 Task: Plan a time for the professional association meeting.
Action: Mouse moved to (63, 123)
Screenshot: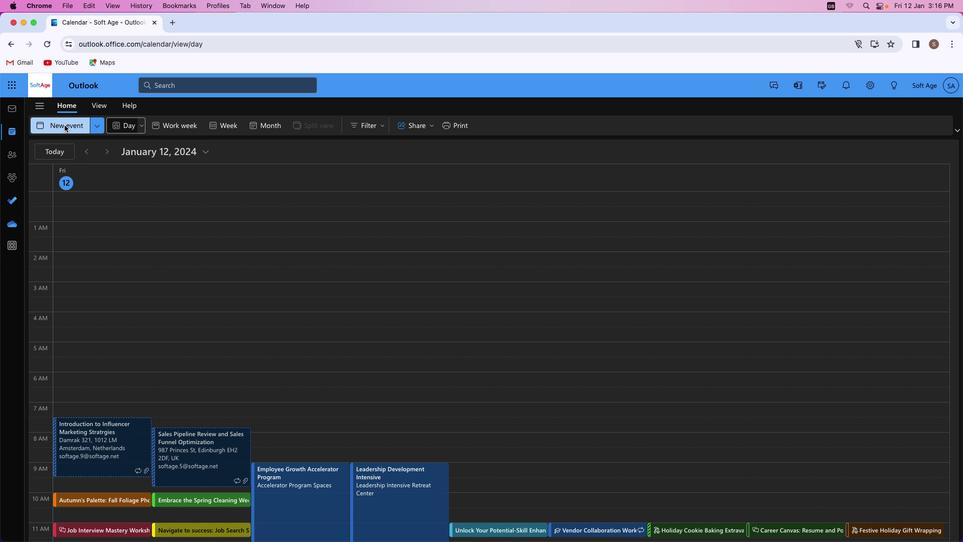 
Action: Mouse pressed left at (63, 123)
Screenshot: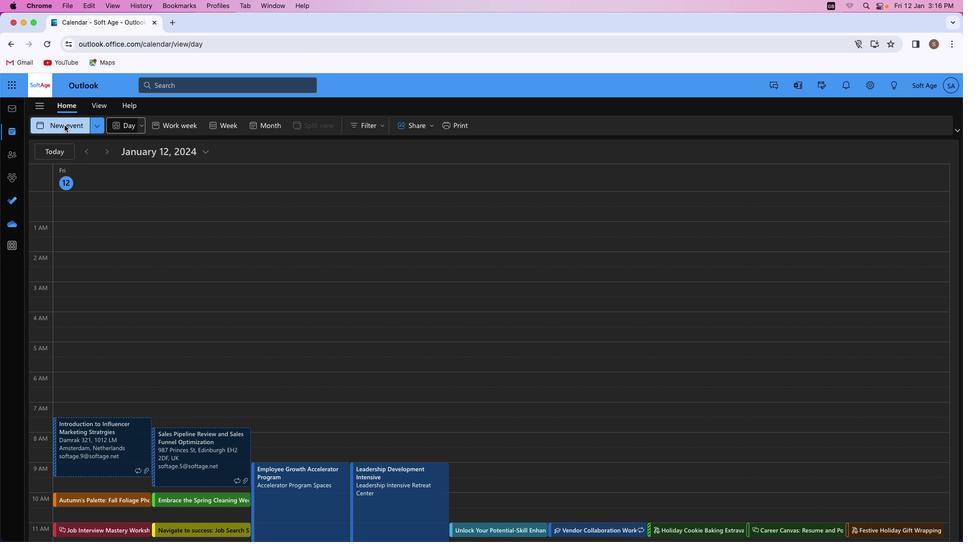 
Action: Mouse moved to (250, 180)
Screenshot: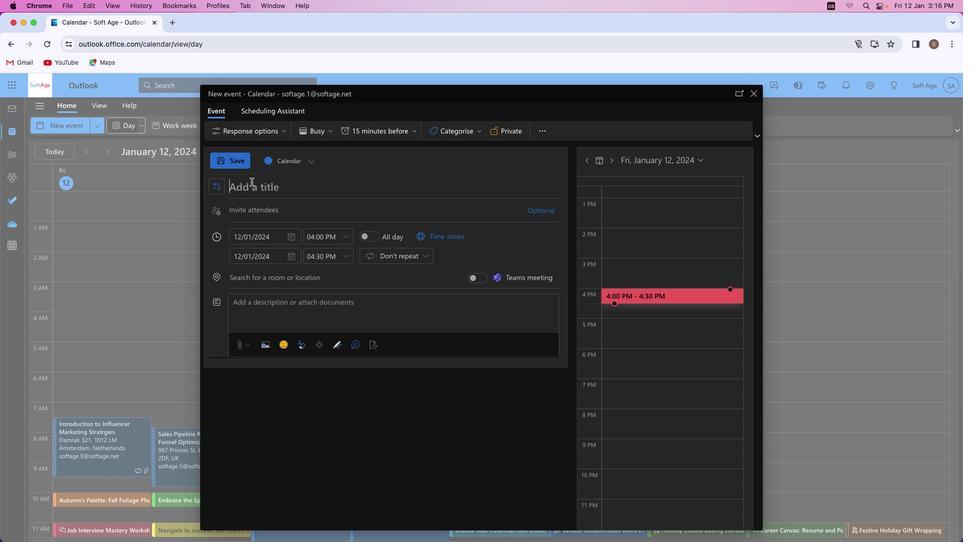 
Action: Mouse pressed left at (250, 180)
Screenshot: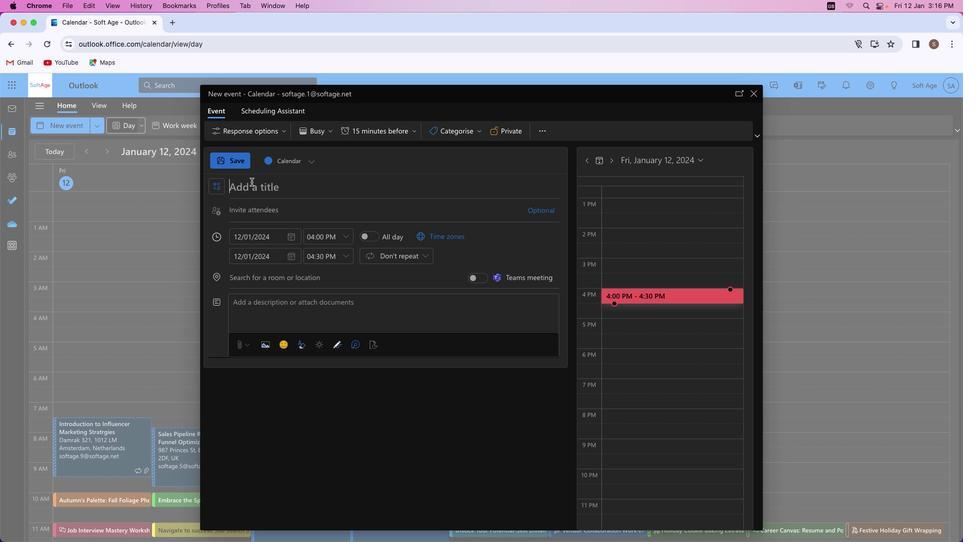 
Action: Key pressed Key.shift'P''r''o''f''e''s''s''i''o''n''a''l'Key.spaceKey.shift'N''e''x''u''s'Key.shift_r':'Key.spaceKey.shift_r'I''n''i''t''e'Key.space'a''n''d'Key.spaceKey.shift_r'I''g''n''i''t''e'Key.space'a''t'Key.space't''h''e'Key.spaceKey.shift'A''s''s''o''c''i''a''t''i''o''n'Key.spaceKey.shift'S''u''m''m''u'Key.backspace'i''t'
Screenshot: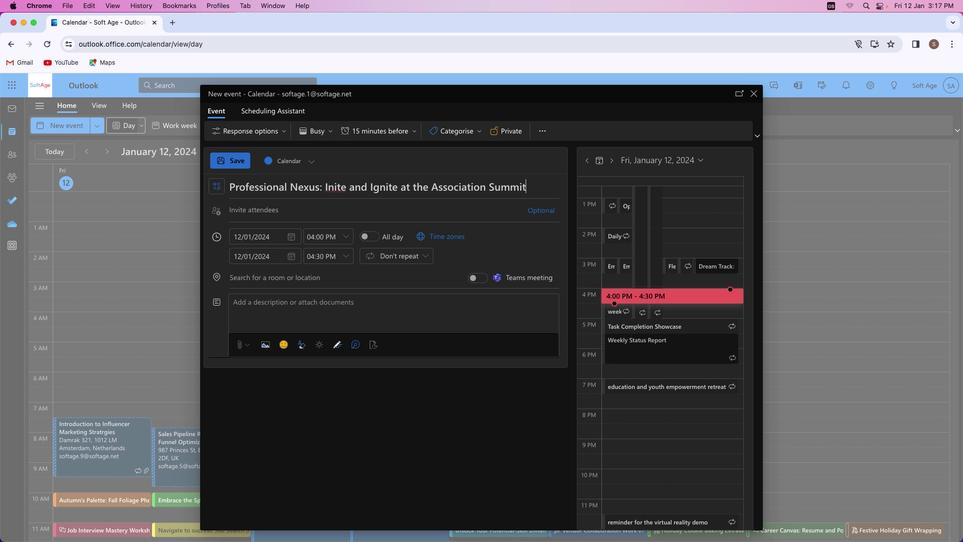 
Action: Mouse moved to (327, 184)
Screenshot: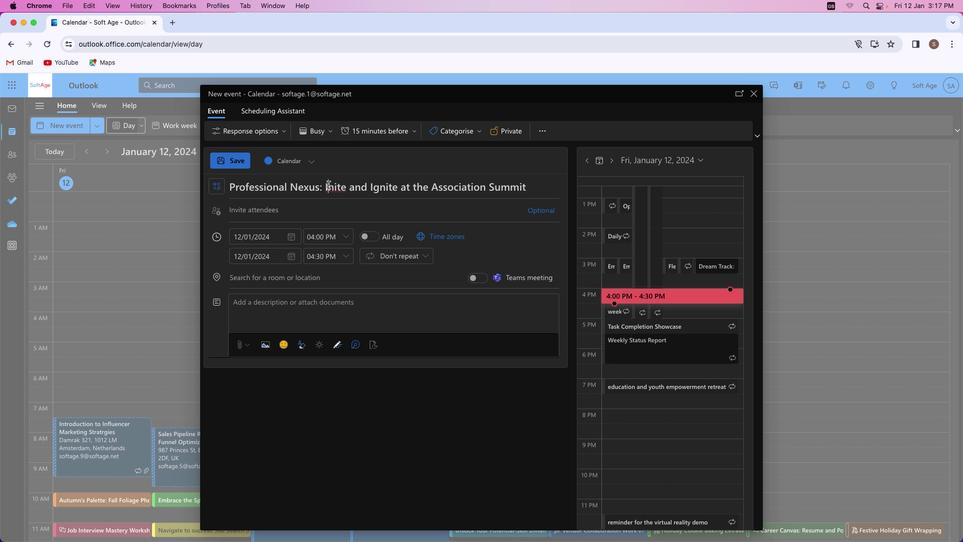 
Action: Mouse pressed left at (327, 184)
Screenshot: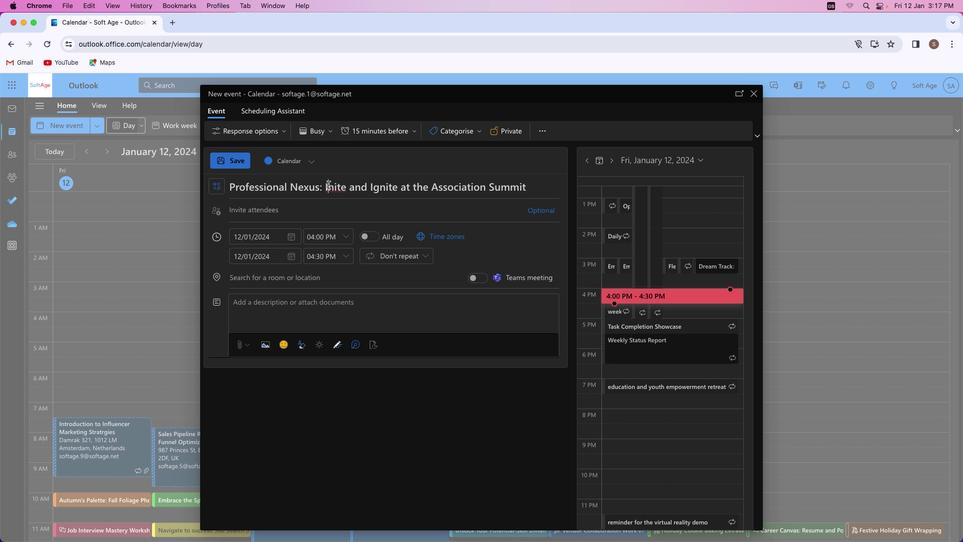 
Action: Mouse moved to (328, 183)
Screenshot: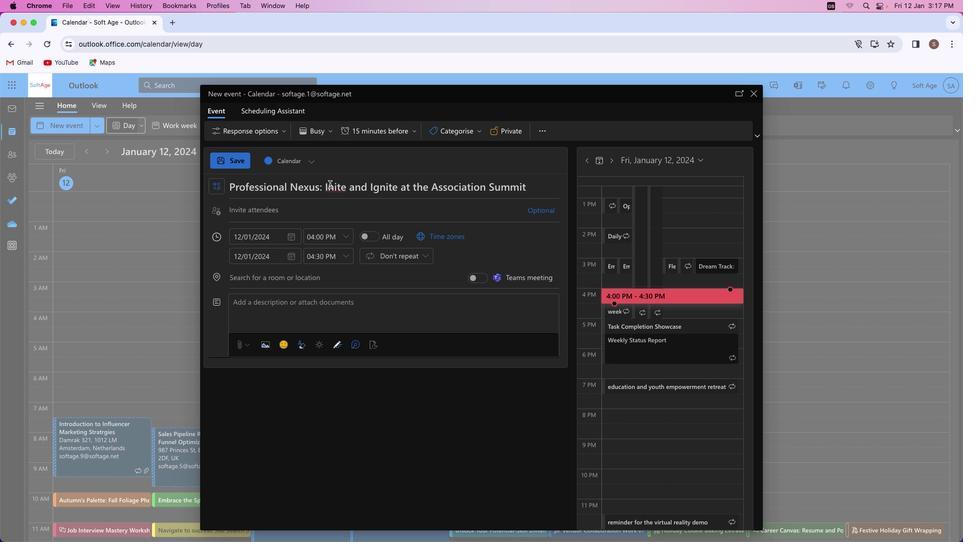 
Action: Key pressed 'g'
Screenshot: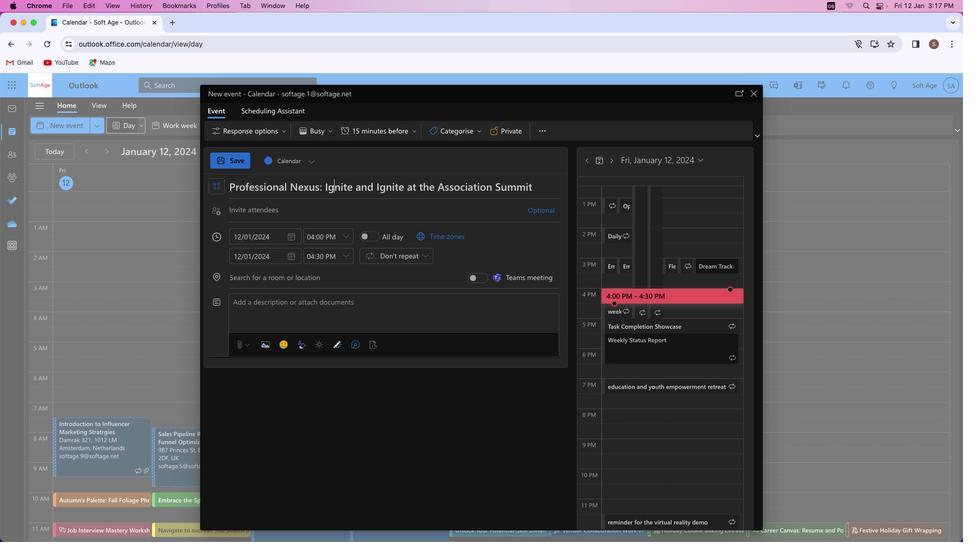 
Action: Mouse moved to (265, 212)
Screenshot: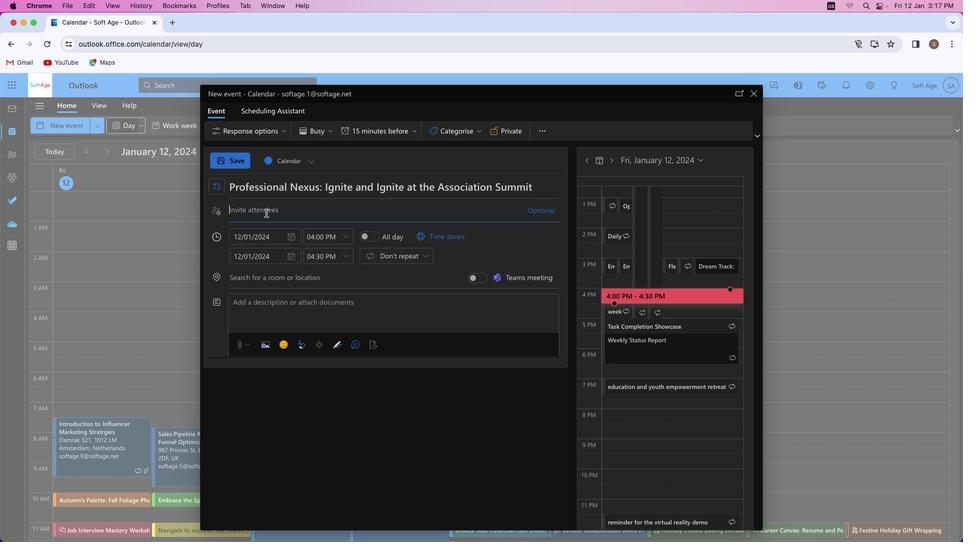 
Action: Mouse pressed left at (265, 212)
Screenshot: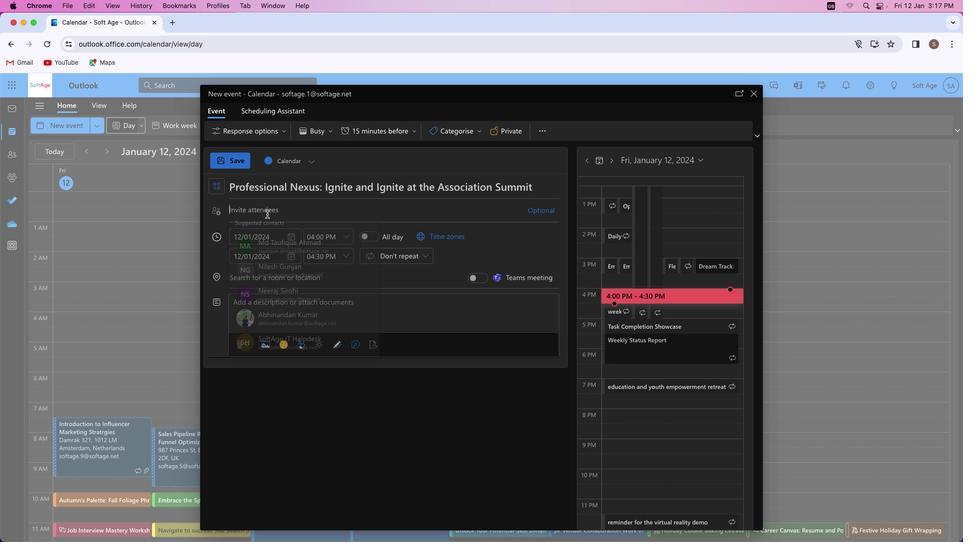 
Action: Mouse moved to (266, 212)
Screenshot: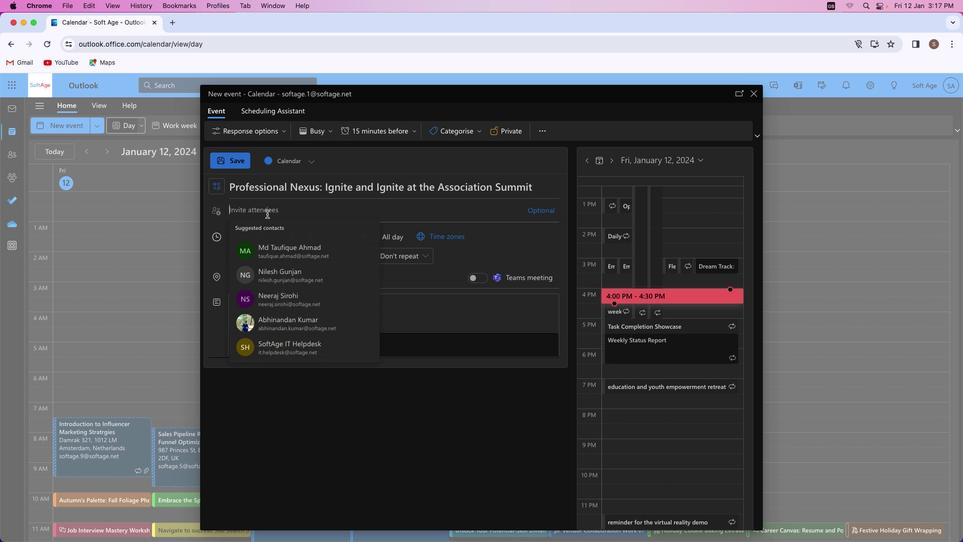
Action: Key pressed Key.shift'A''k''a''s''h''r''a''j''p''u''t'Key.shift'@''o''u''t''l''o''o''k''.''c''o''m'
Screenshot: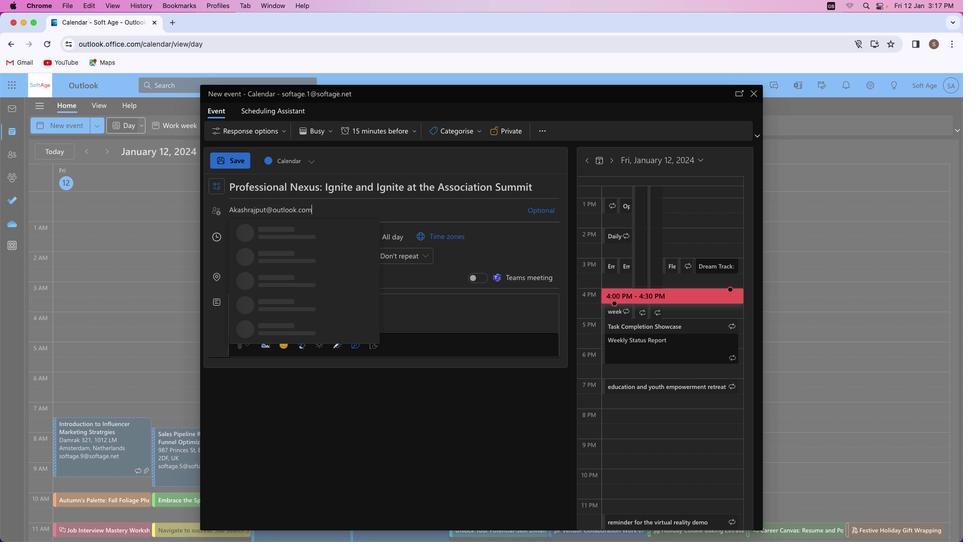 
Action: Mouse moved to (310, 228)
Screenshot: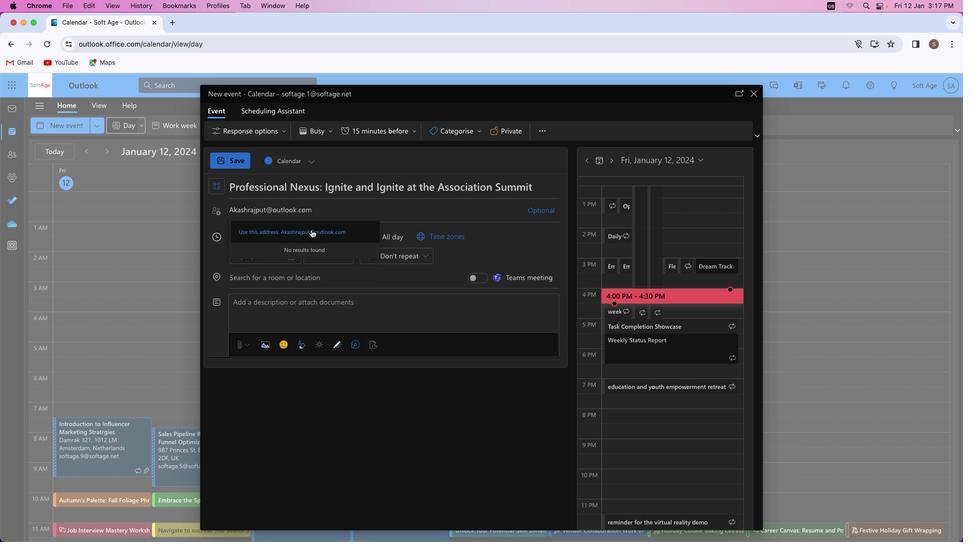 
Action: Mouse pressed left at (310, 228)
Screenshot: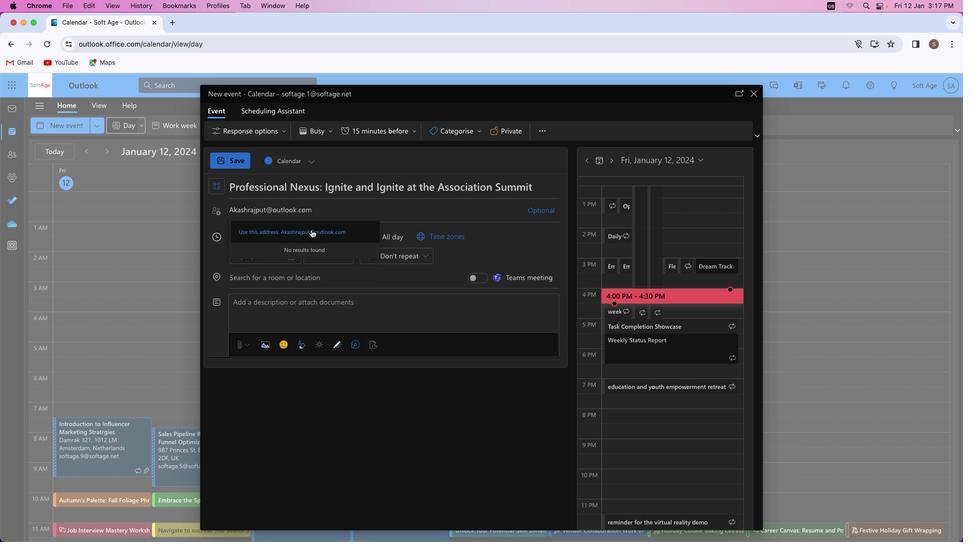 
Action: Mouse moved to (336, 223)
Screenshot: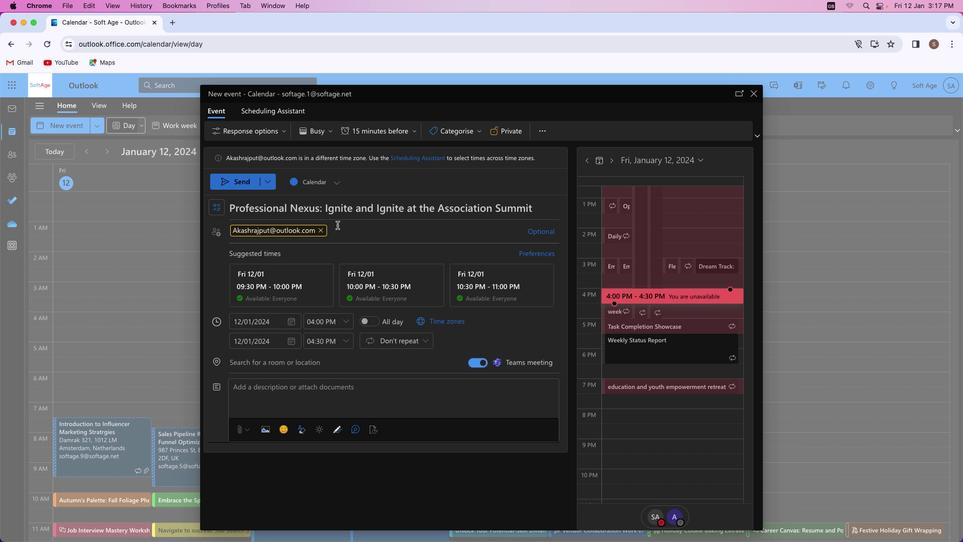 
Action: Key pressed 's''h''i''v''a''m''y''a''d''a''v''4''1'Key.shift'@''o''u''t''l''o''o''k''.''c''o''m'
Screenshot: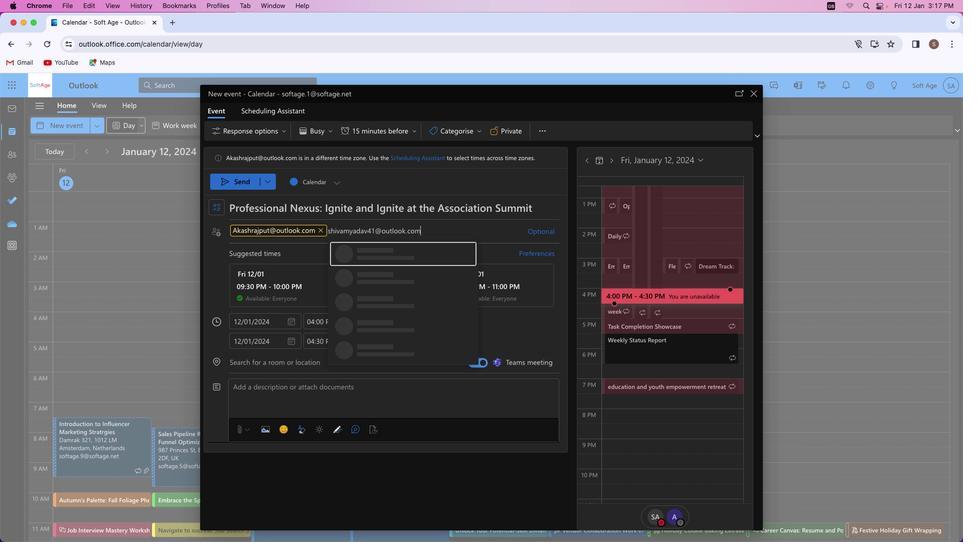 
Action: Mouse moved to (409, 248)
Screenshot: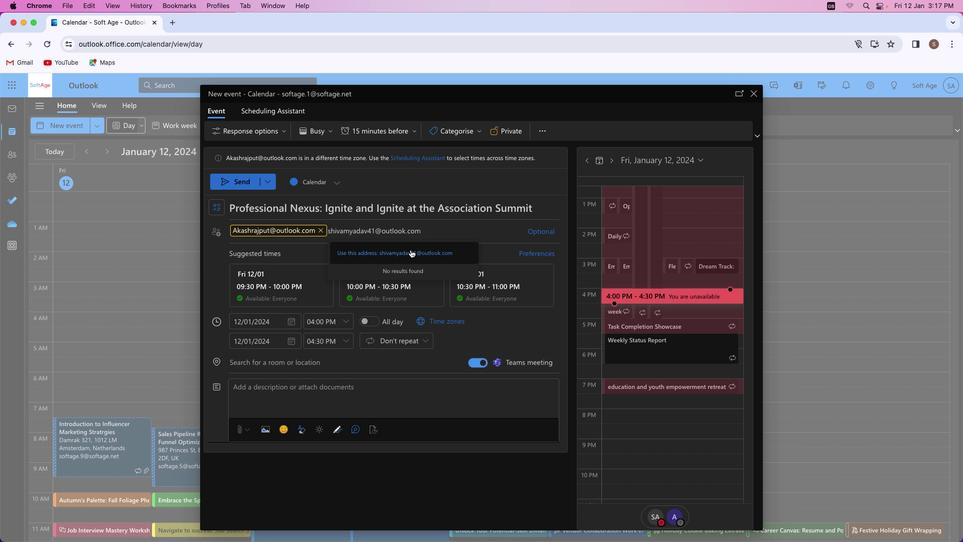 
Action: Mouse pressed left at (409, 248)
Screenshot: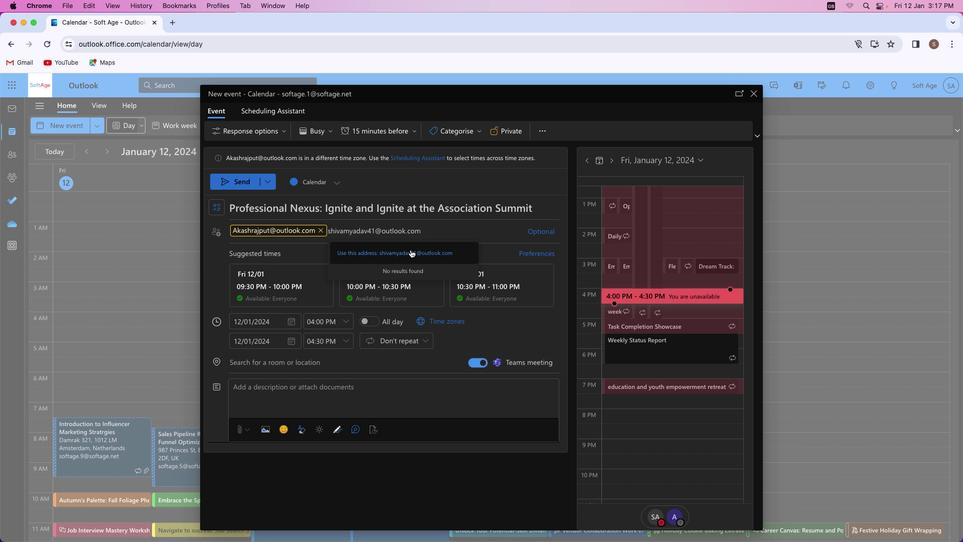 
Action: Mouse moved to (532, 232)
Screenshot: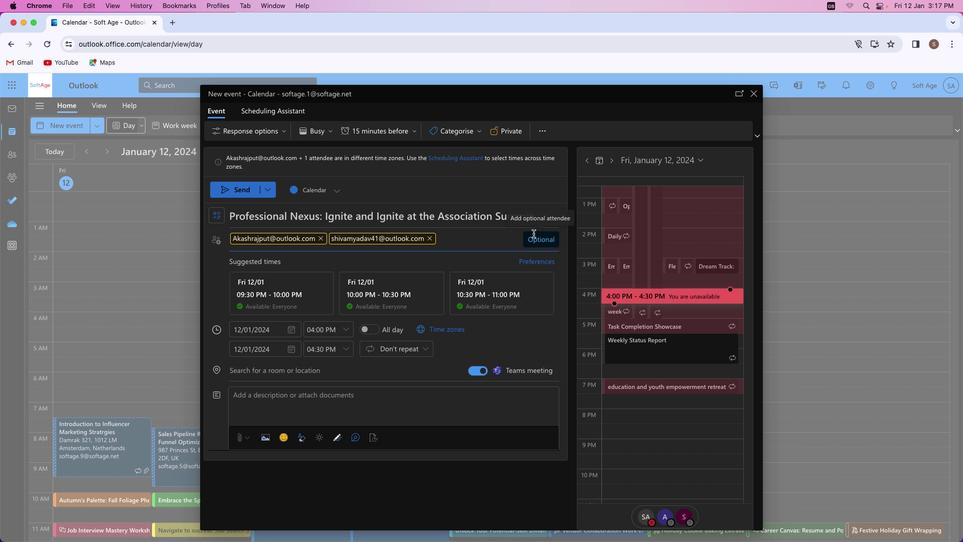 
Action: Mouse pressed left at (532, 232)
Screenshot: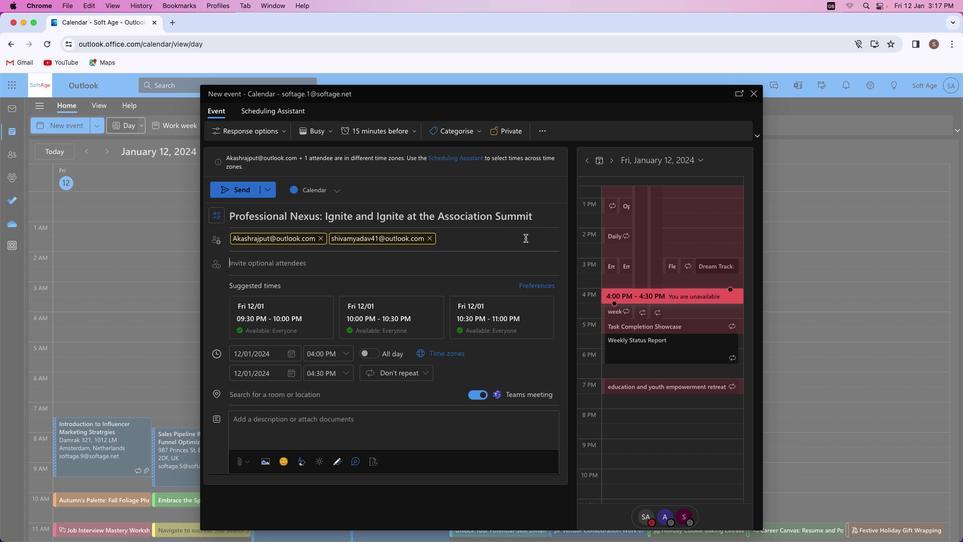 
Action: Mouse moved to (294, 262)
Screenshot: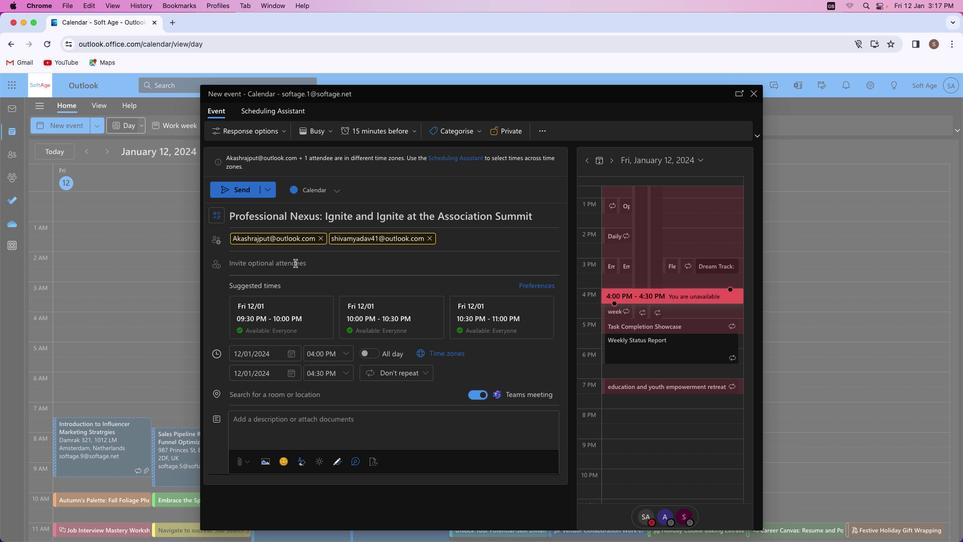 
Action: Key pressed Key.shift_r'M''u''n''e''e''s''h''k''u''m''a''r''9''7''3''2'
Screenshot: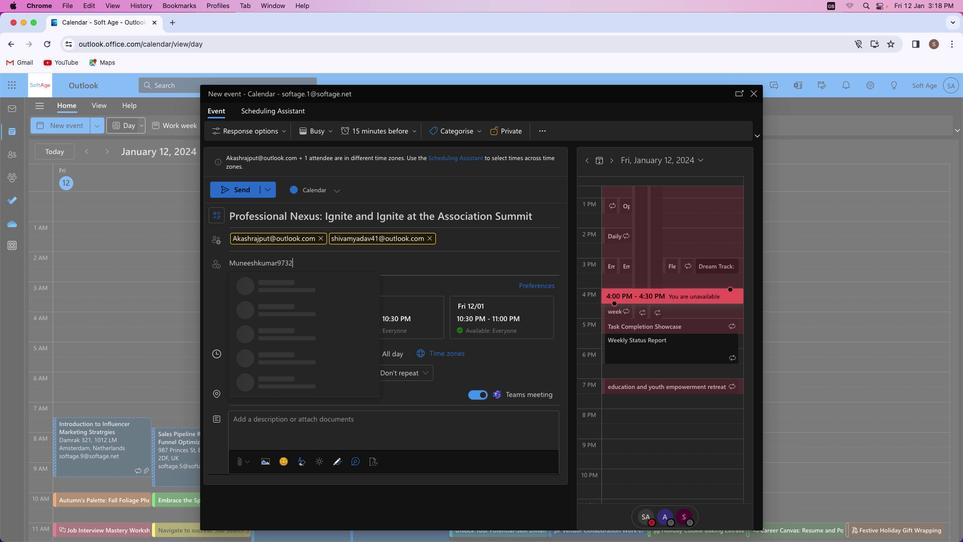 
Action: Mouse moved to (305, 254)
Screenshot: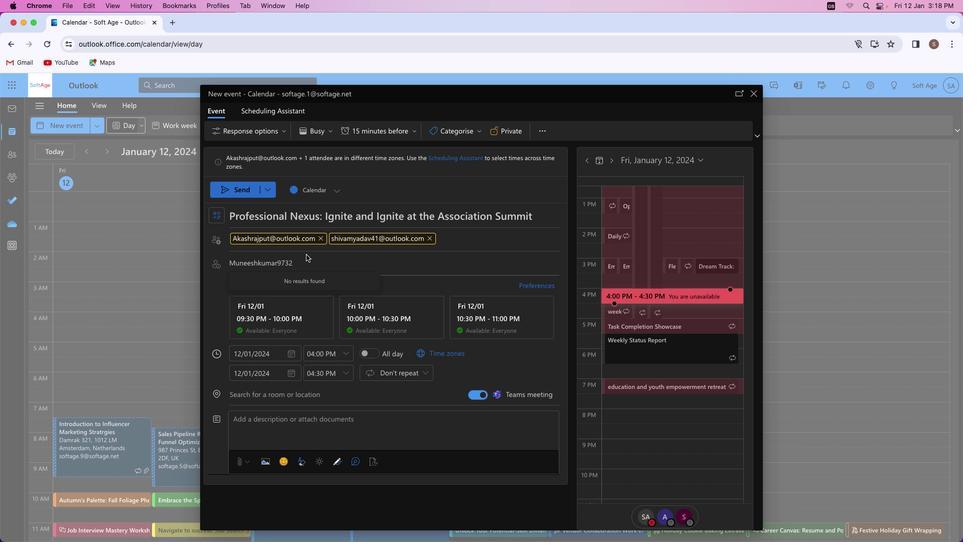 
Action: Key pressed Key.shift'@''o''u''t''l''o''o''k''.''c''o''m'
Screenshot: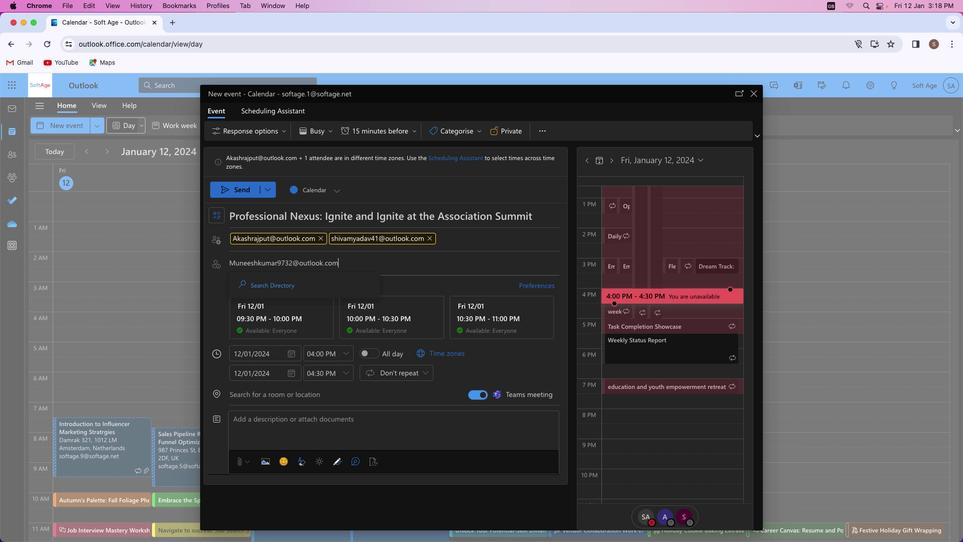 
Action: Mouse moved to (343, 279)
Screenshot: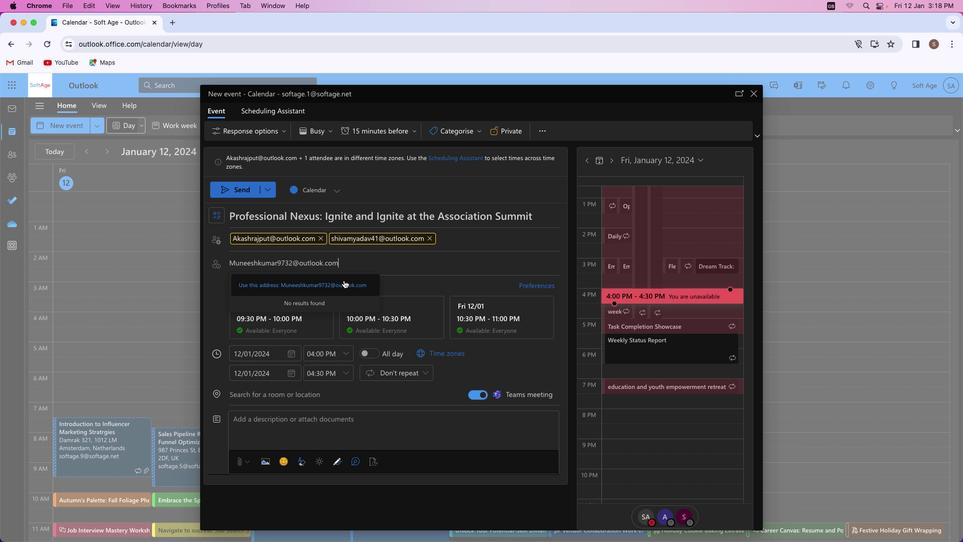 
Action: Mouse pressed left at (343, 279)
Screenshot: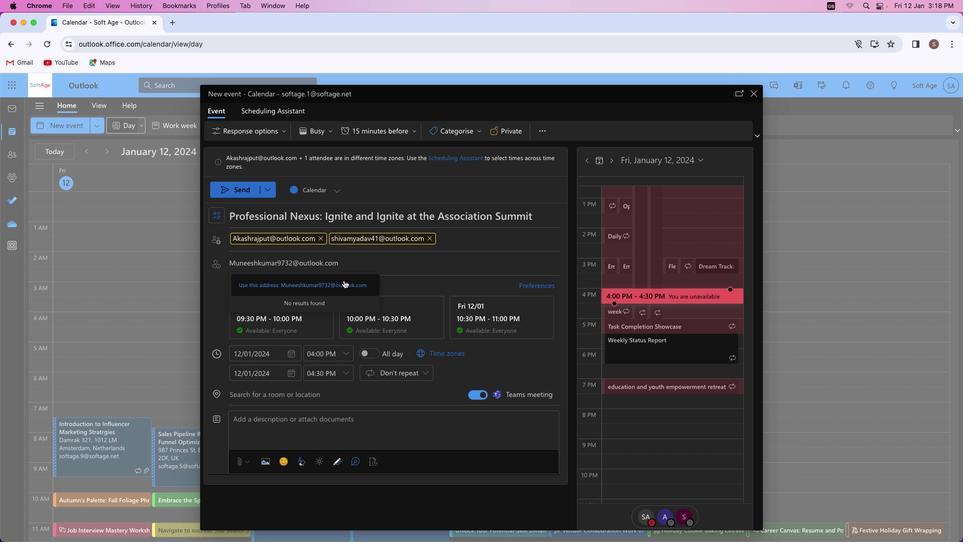 
Action: Mouse moved to (293, 394)
Screenshot: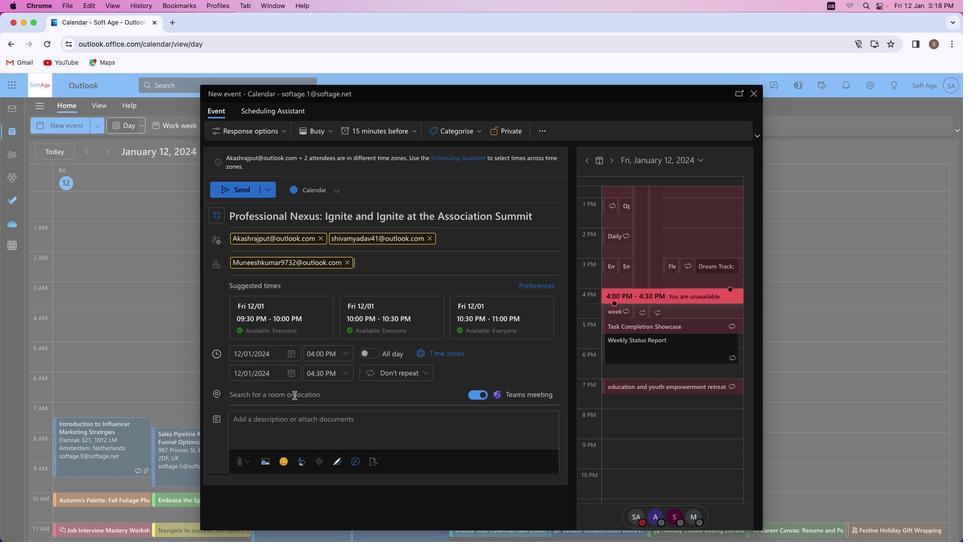 
Action: Mouse pressed left at (293, 394)
Screenshot: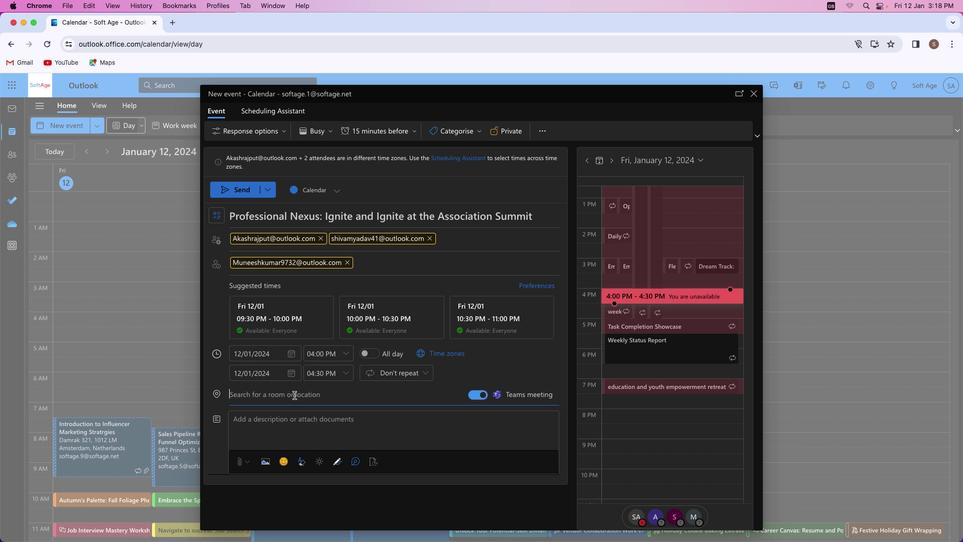 
Action: Mouse moved to (291, 394)
Screenshot: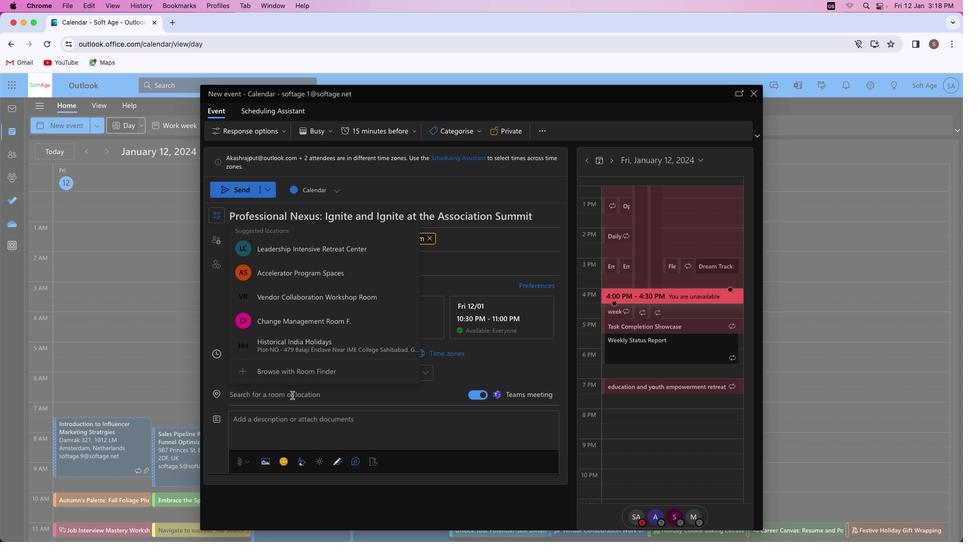 
Action: Key pressed Key.shift'S''o''f''t''a''g''e'Key.spaceKey.shift_r'I''n''f''o''r''m''a''t''i''o''n'Key.spaceKey.shift'T''e''c''h''n''o''l''o''g''y'Key.spaceKey.shift_r'L''i''m''i''t''e''d'
Screenshot: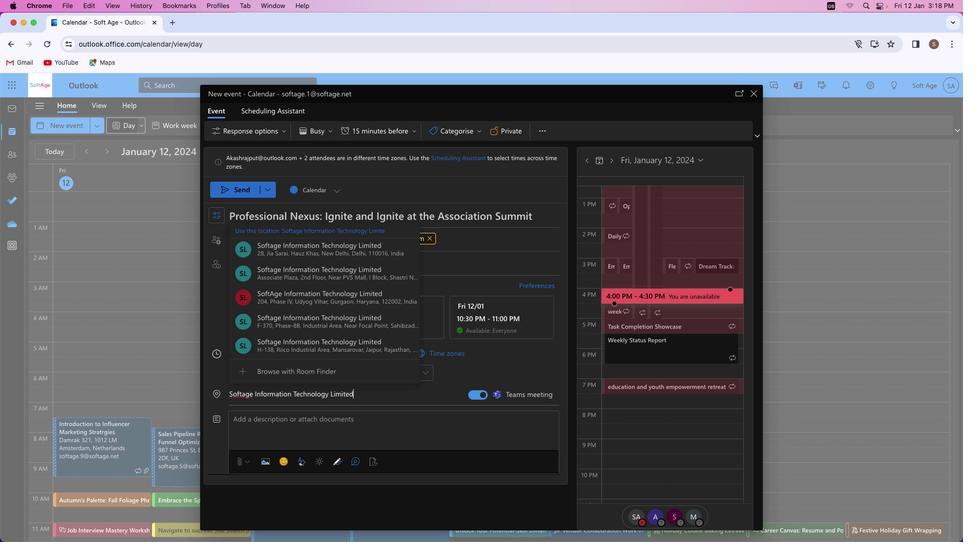 
Action: Mouse moved to (324, 295)
Screenshot: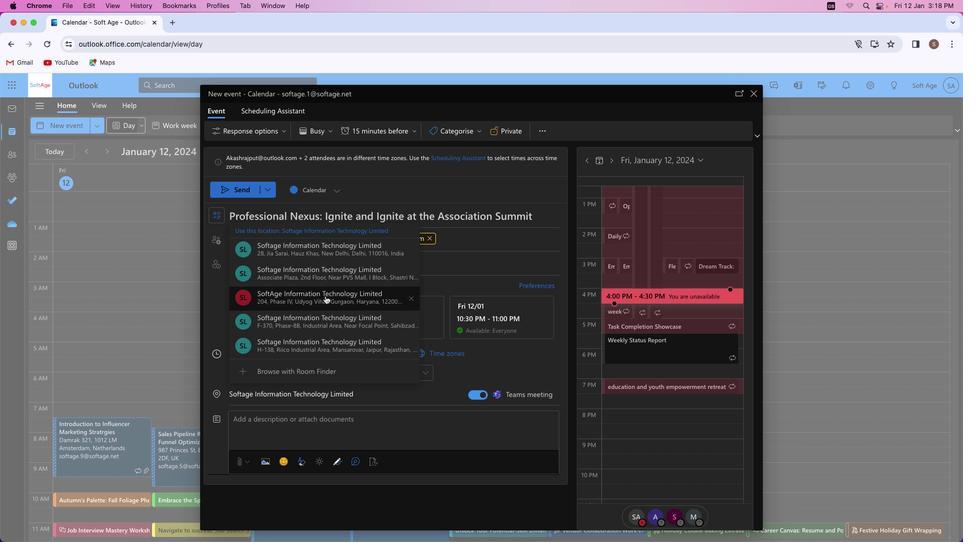 
Action: Mouse pressed left at (324, 295)
Screenshot: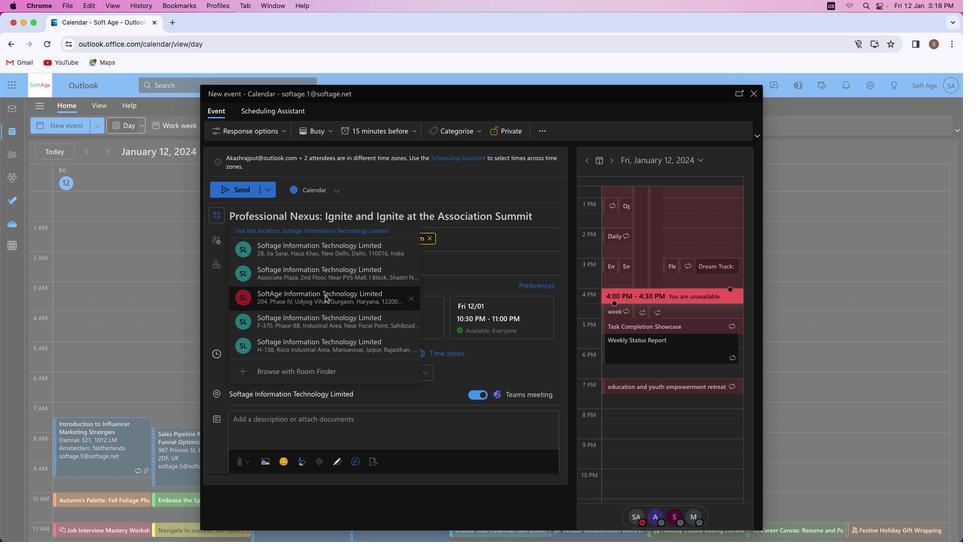 
Action: Mouse moved to (310, 438)
Screenshot: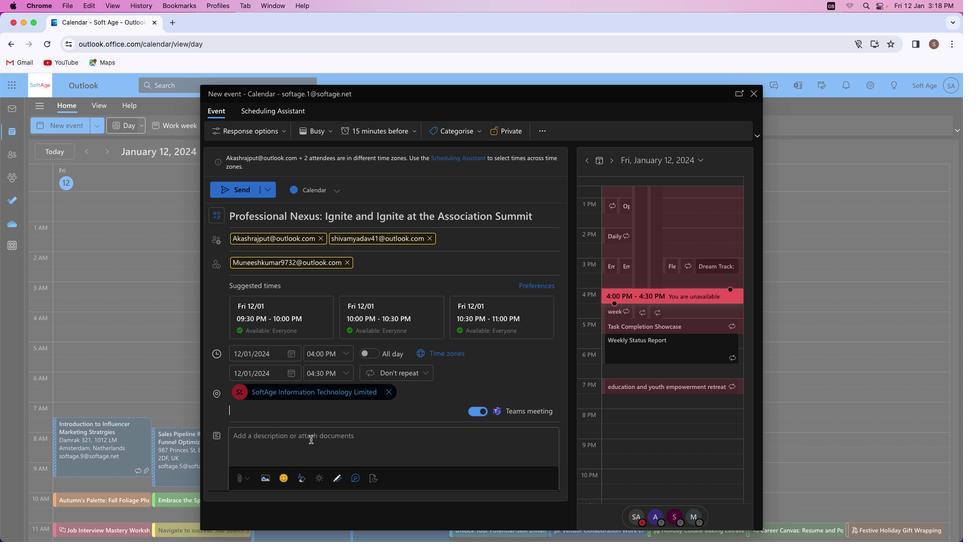 
Action: Mouse pressed left at (310, 438)
Screenshot: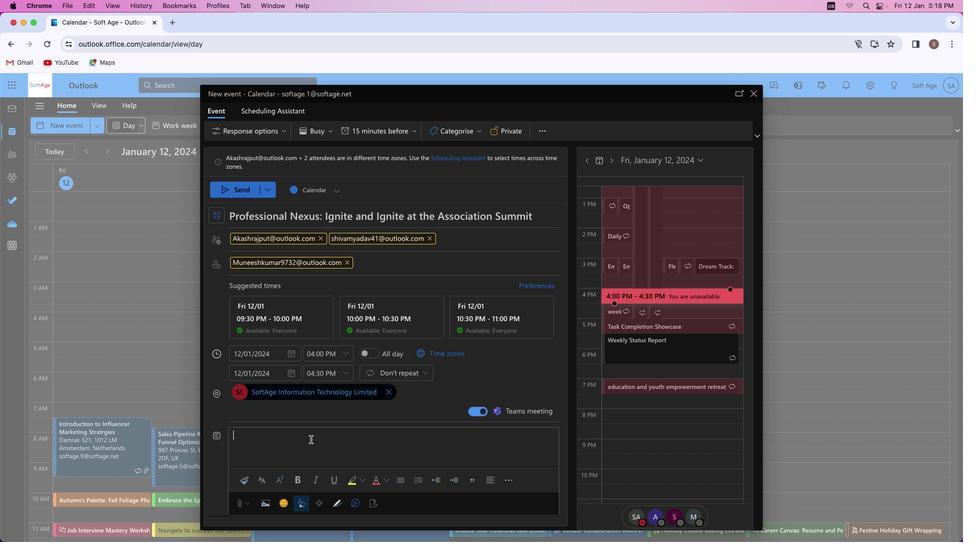 
Action: Mouse moved to (309, 438)
Screenshot: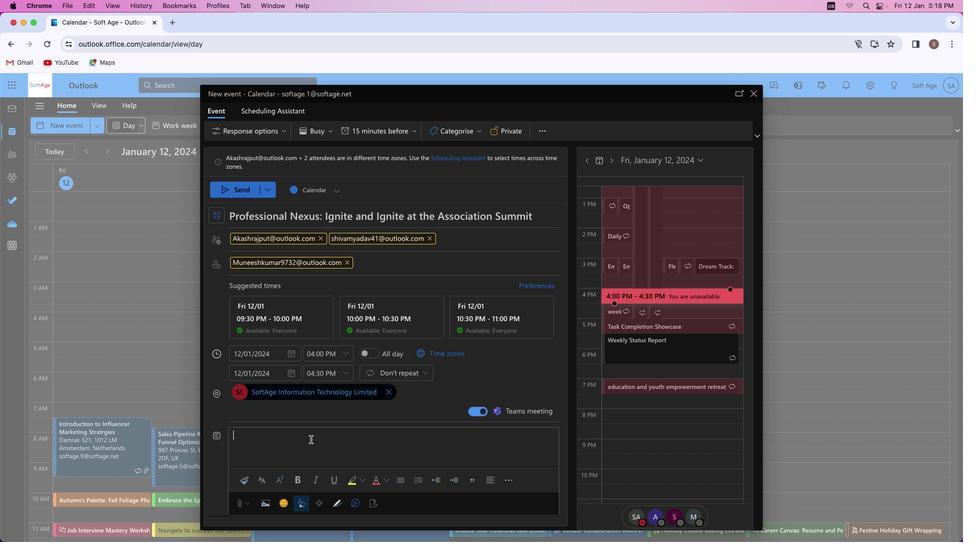
Action: Key pressed Key.shift_r'J''o''i''n'Key.space'o''u''r'Key.space'p''r''o''f''e''s''s''i''o''n''a''l'Key.space'n''e''x''u''s'Key.space'a''s''s''o''c''i''a''t''i''o''n'Key.space'm''e''e''t''i''n''g'Key.space'f''o''r'Key.space'c''o''l''l''a''b''o''r''a''t''i''v''e'Key.space'n''e''t''w''o''r''k''i''n''g'','Key.space'i''n''d''u''s''t''r''y'Key.space'i''n''s''i''g''h''t''s'','Key.space'a''n''d'Key.space's''k''i''l''l'Key.space'e''n''r''i''c''h''m''e''n''t''.'Key.spaceKey.shift'E''l''e''v''a''t''e'Key.space'y''o''u''r'Key.space'c''a''r''e''e''r'Key.space't''h''r''o''u''g''h'Key.space'm''e''a''n''i''n''g''f''u''l'Key.space'c''o''n''n''e''c''t''i''o''n''s'Key.space'a''n''d'Key.space's''h''a''r''e''d'Key.space'e''x''p''e''r''t''i''s''e''.'
Screenshot: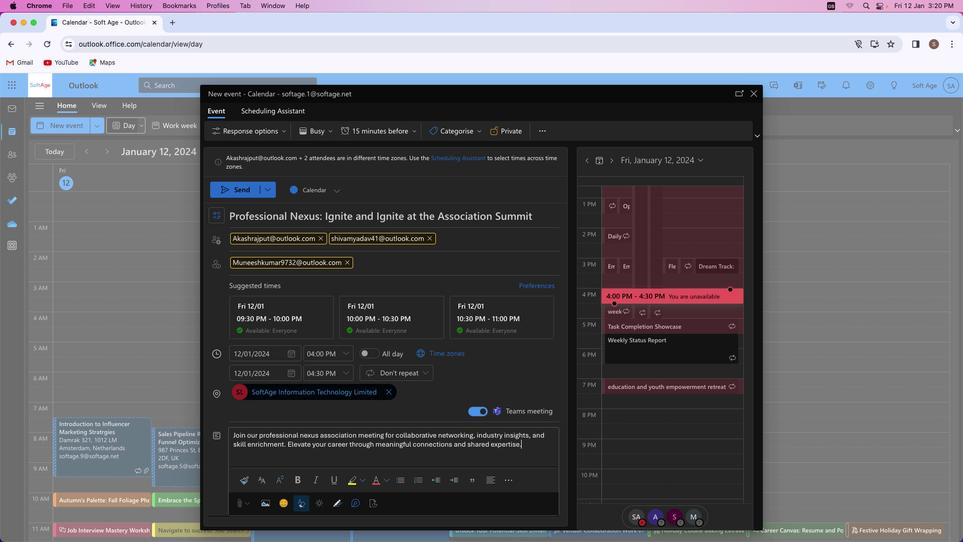 
Action: Mouse moved to (529, 449)
Screenshot: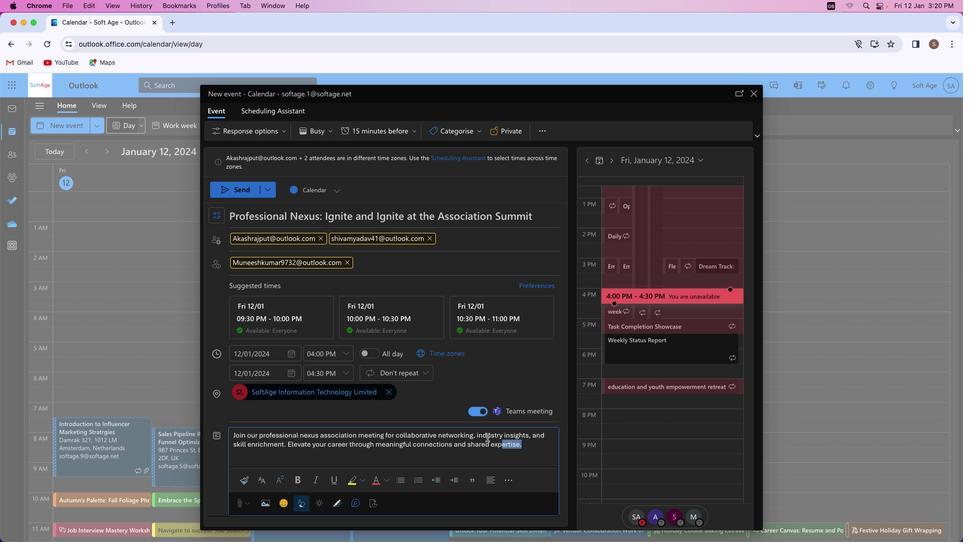 
Action: Mouse pressed left at (529, 449)
Screenshot: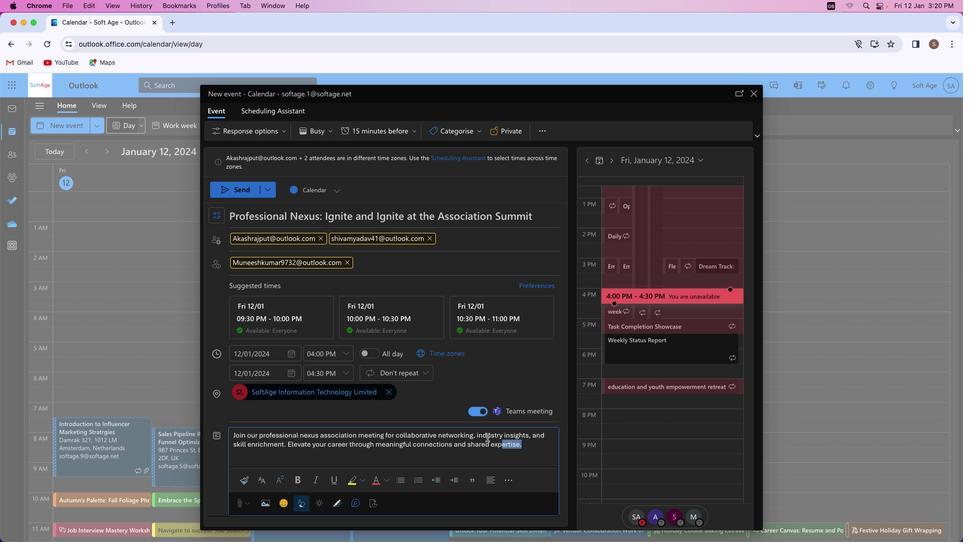 
Action: Mouse moved to (262, 480)
Screenshot: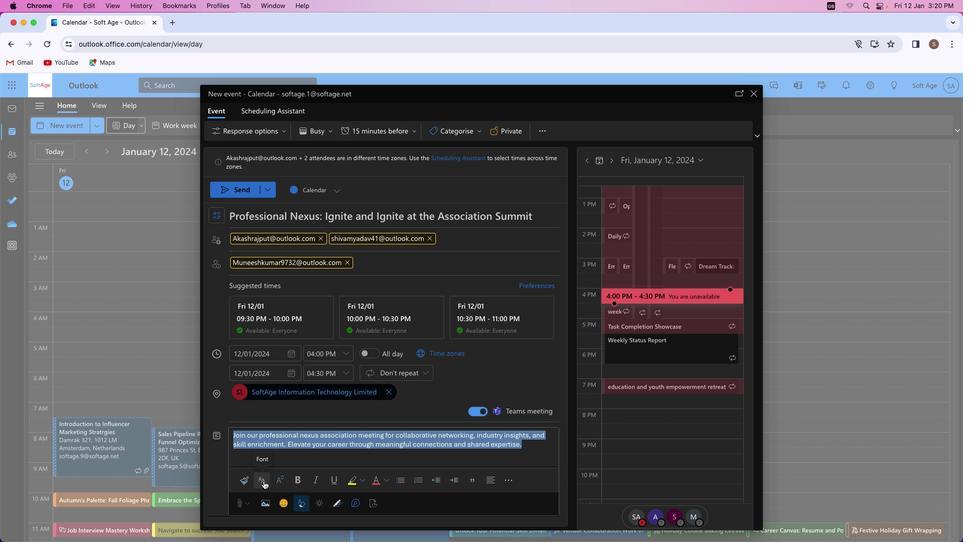 
Action: Mouse pressed left at (262, 480)
Screenshot: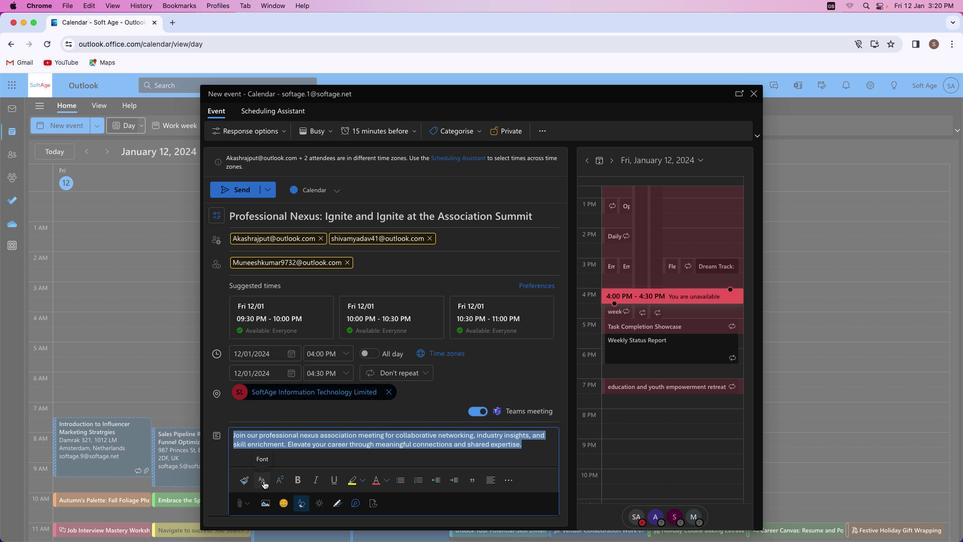 
Action: Mouse moved to (285, 422)
Screenshot: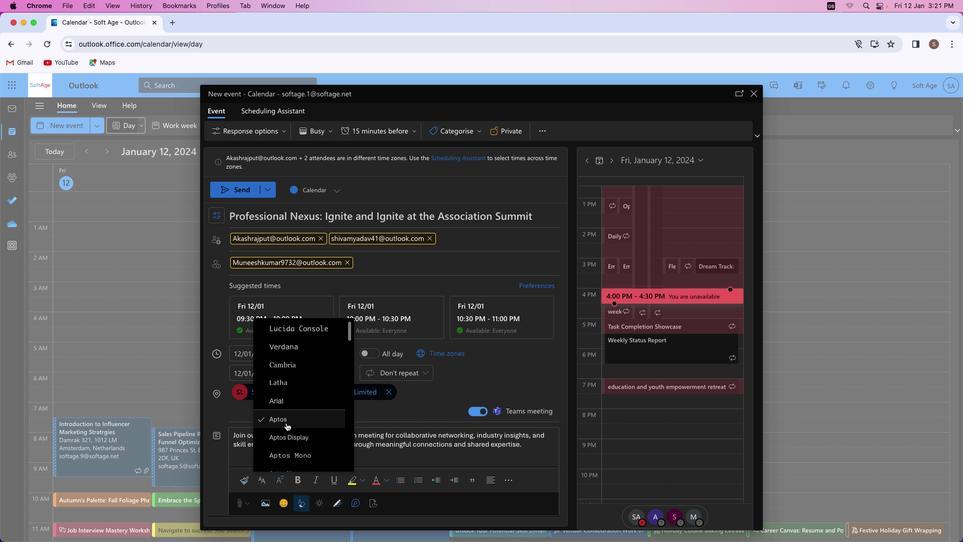 
Action: Mouse scrolled (285, 422) with delta (0, -1)
Screenshot: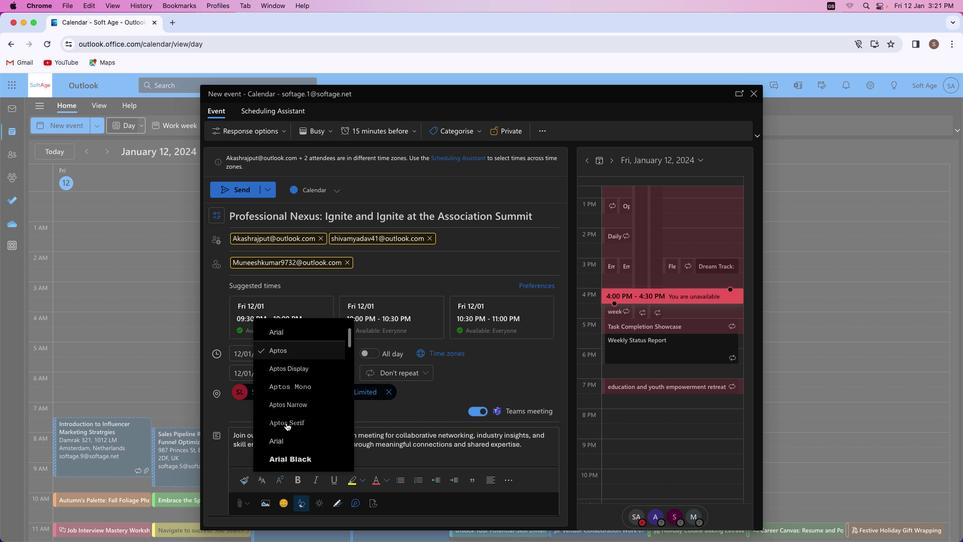 
Action: Mouse scrolled (285, 422) with delta (0, -1)
Screenshot: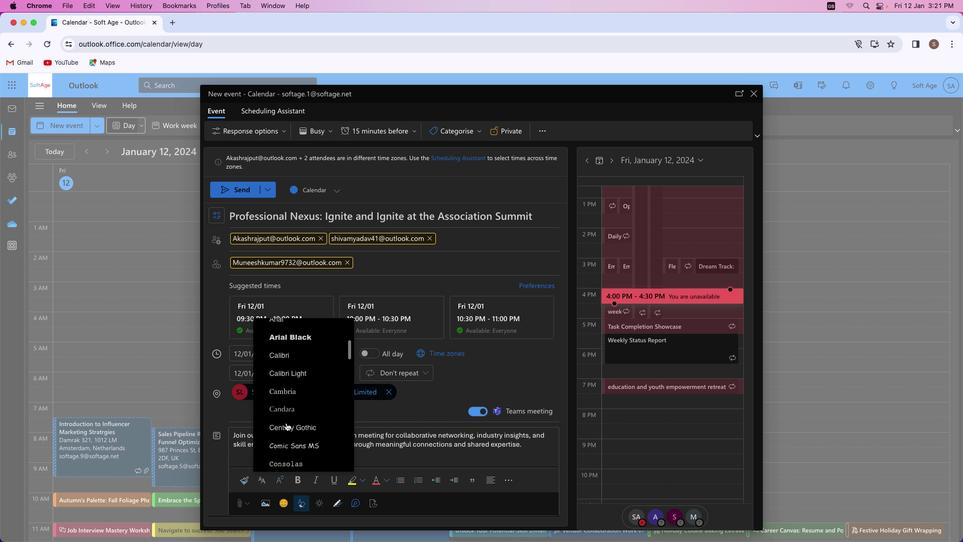 
Action: Mouse scrolled (285, 422) with delta (0, -2)
Screenshot: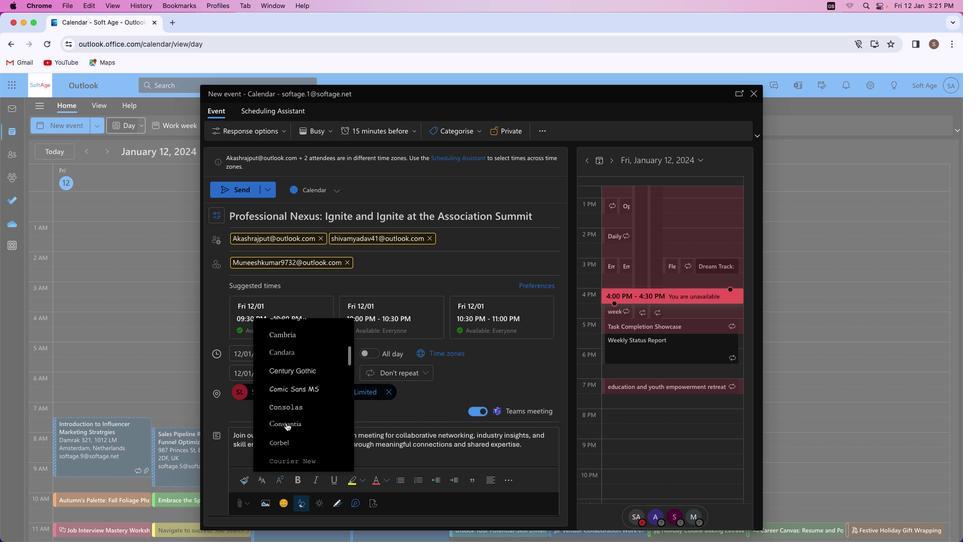 
Action: Mouse scrolled (285, 422) with delta (0, -2)
Screenshot: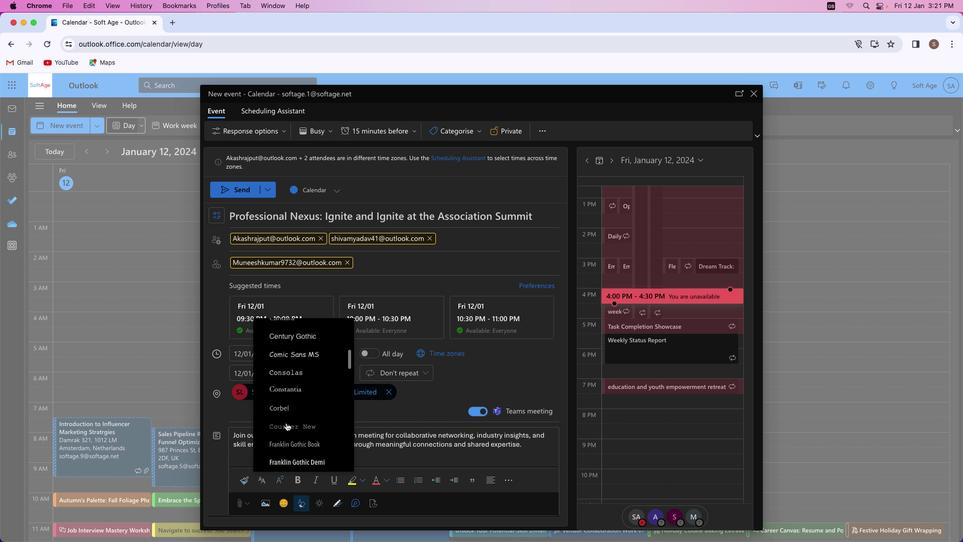 
Action: Mouse scrolled (285, 422) with delta (0, -3)
Screenshot: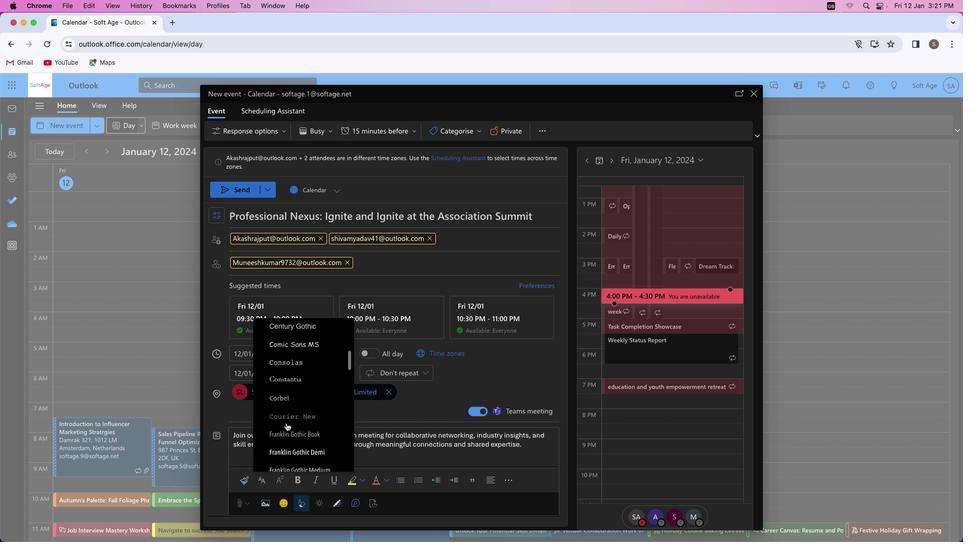 
Action: Mouse moved to (288, 364)
Screenshot: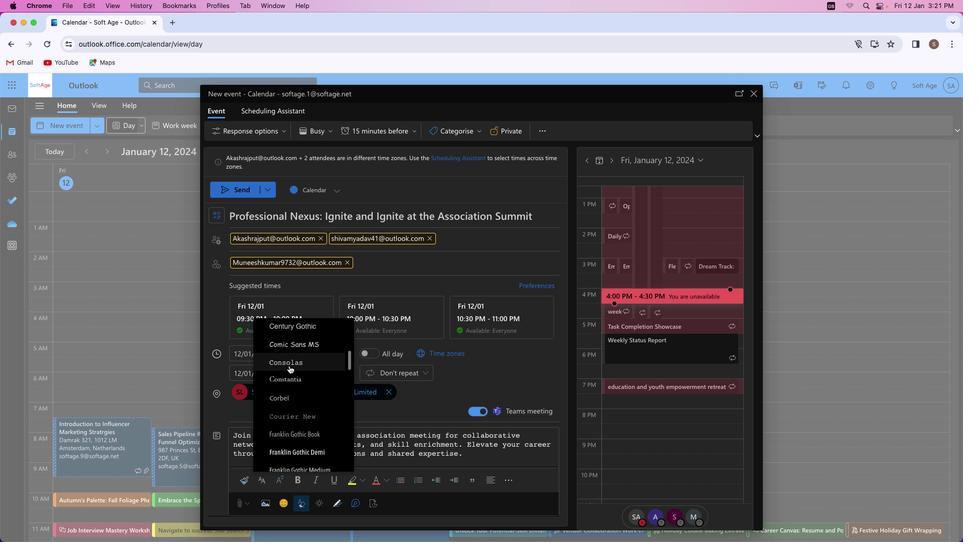 
Action: Mouse pressed left at (288, 364)
Screenshot: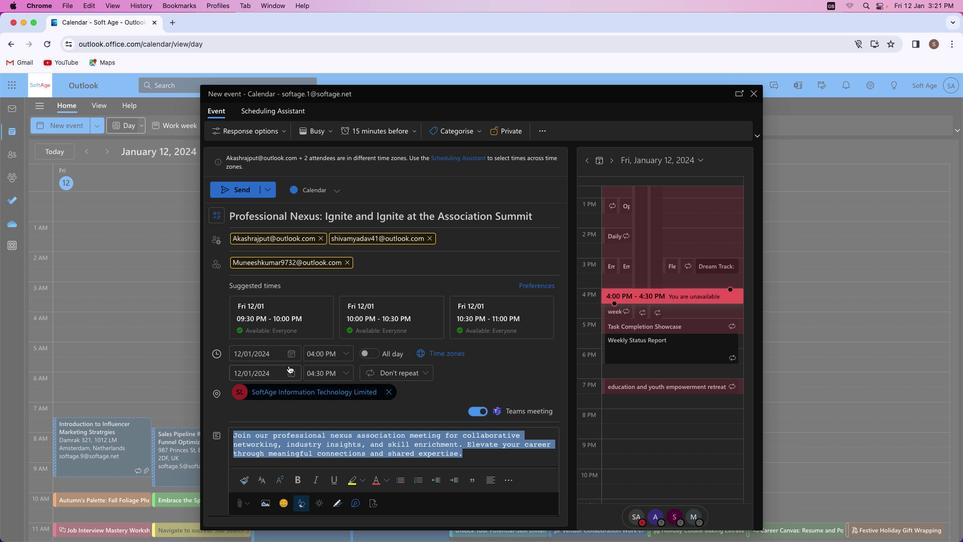 
Action: Mouse moved to (362, 478)
Screenshot: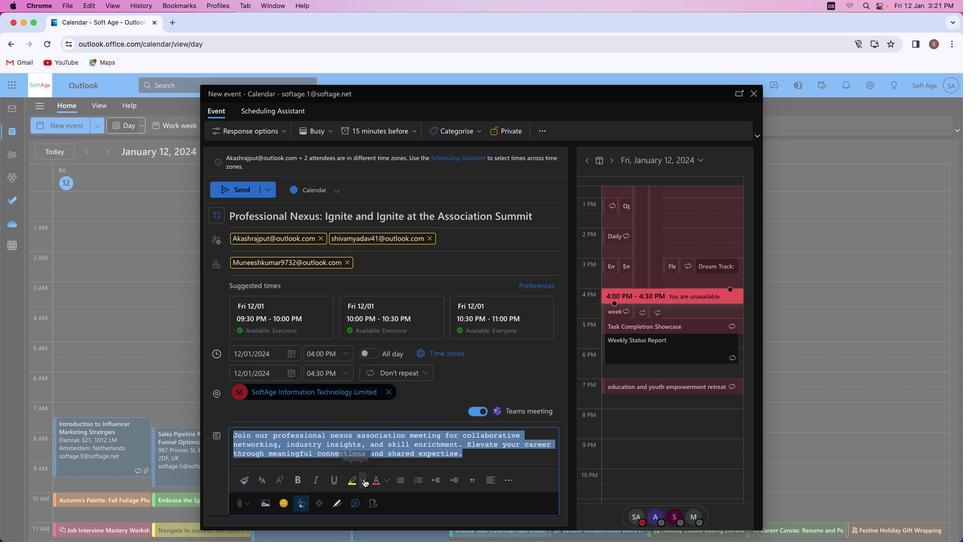 
Action: Mouse pressed left at (362, 478)
Screenshot: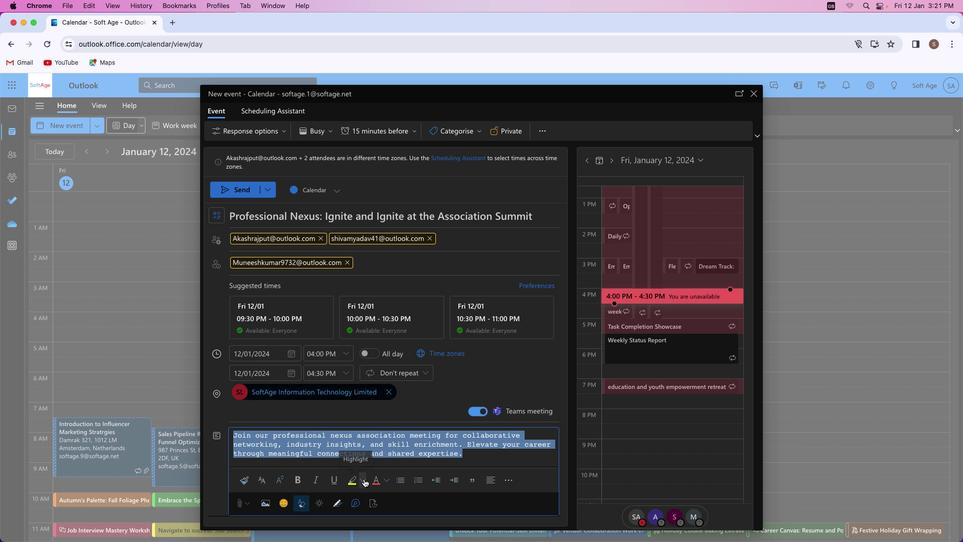 
Action: Mouse moved to (374, 442)
Screenshot: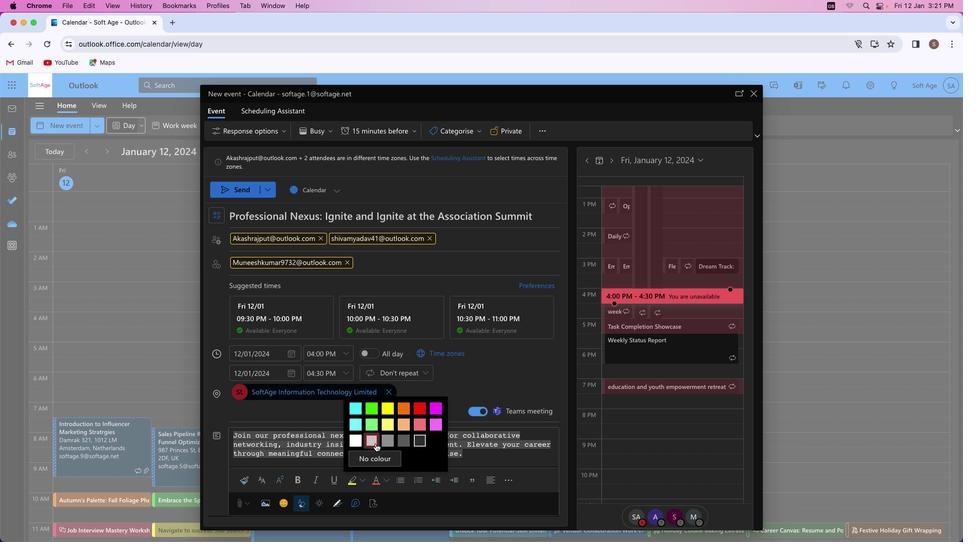
Action: Mouse pressed left at (374, 442)
Screenshot: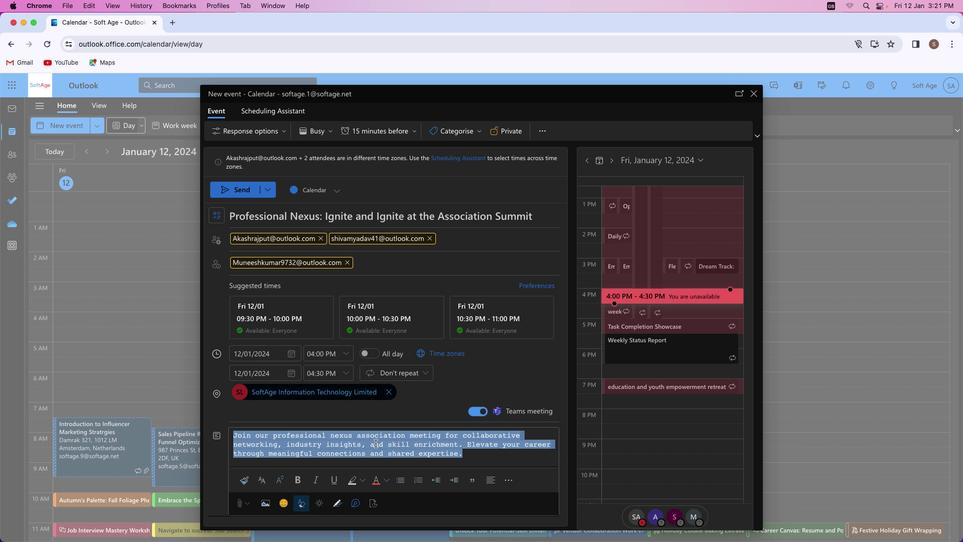 
Action: Mouse moved to (387, 479)
Screenshot: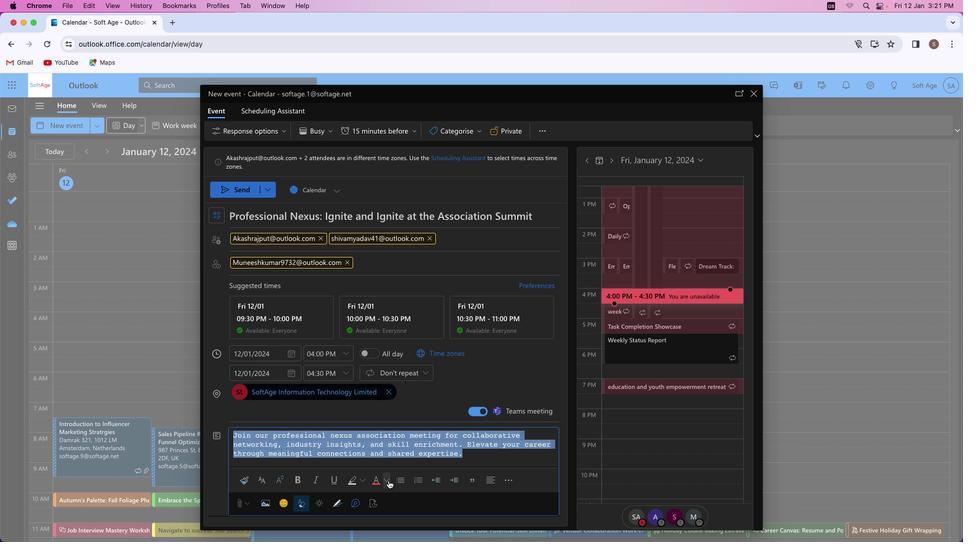 
Action: Mouse pressed left at (387, 479)
Screenshot: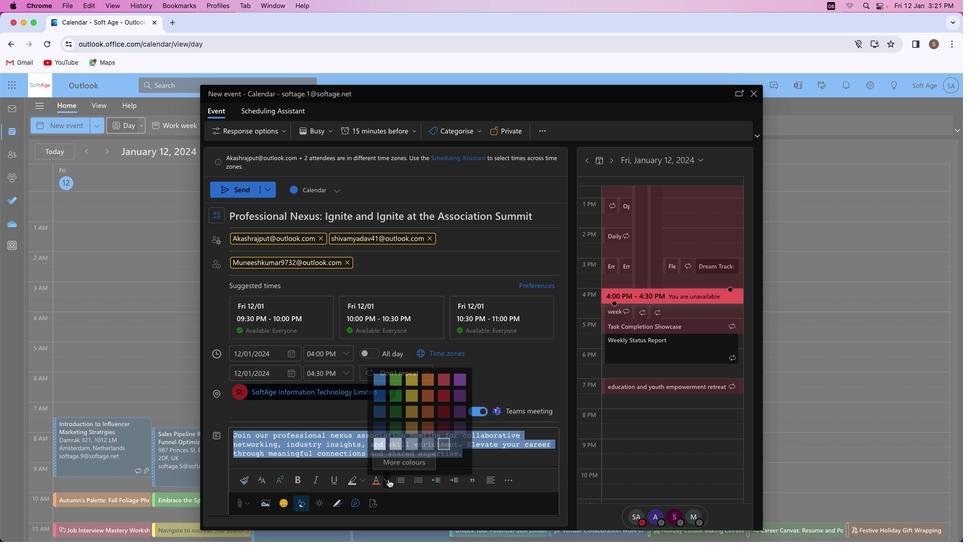 
Action: Mouse moved to (444, 408)
Screenshot: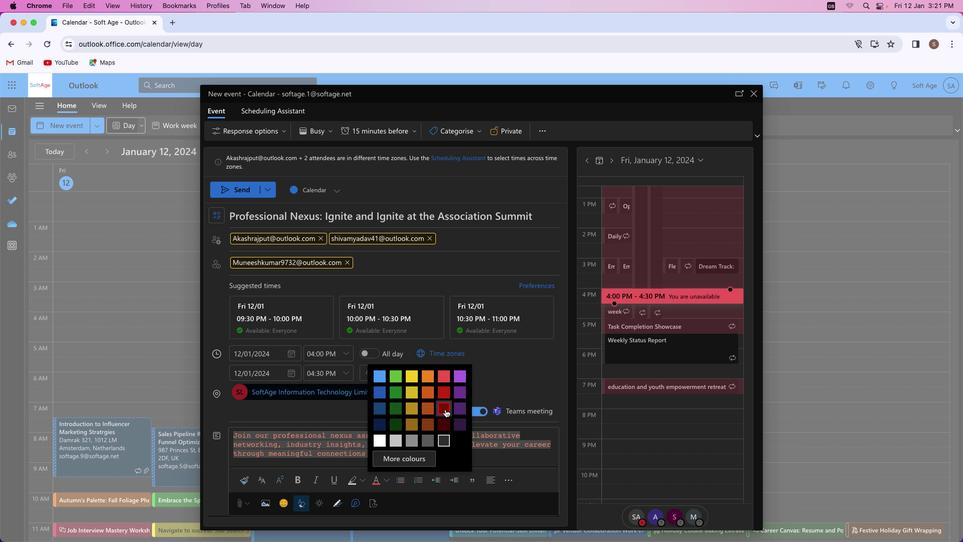 
Action: Mouse pressed left at (444, 408)
Screenshot: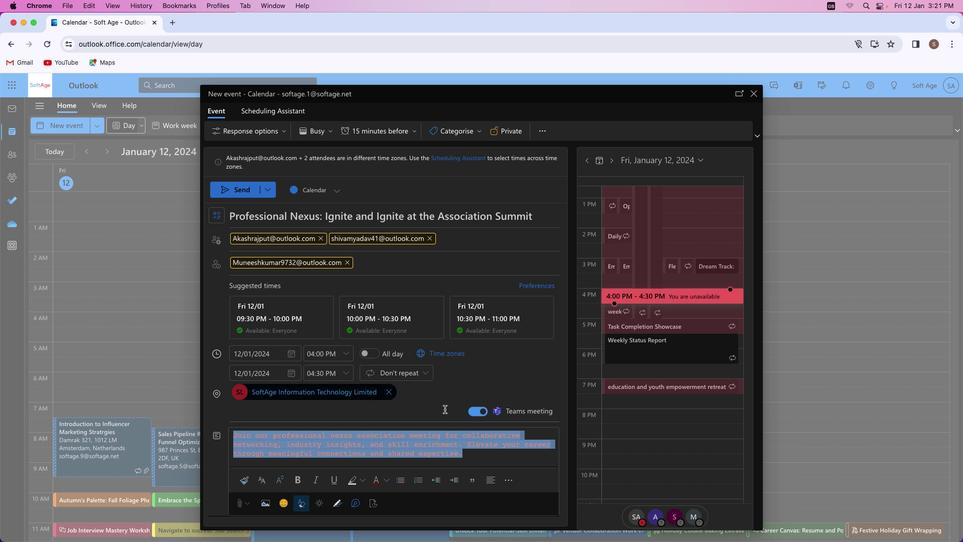 
Action: Mouse moved to (389, 450)
Screenshot: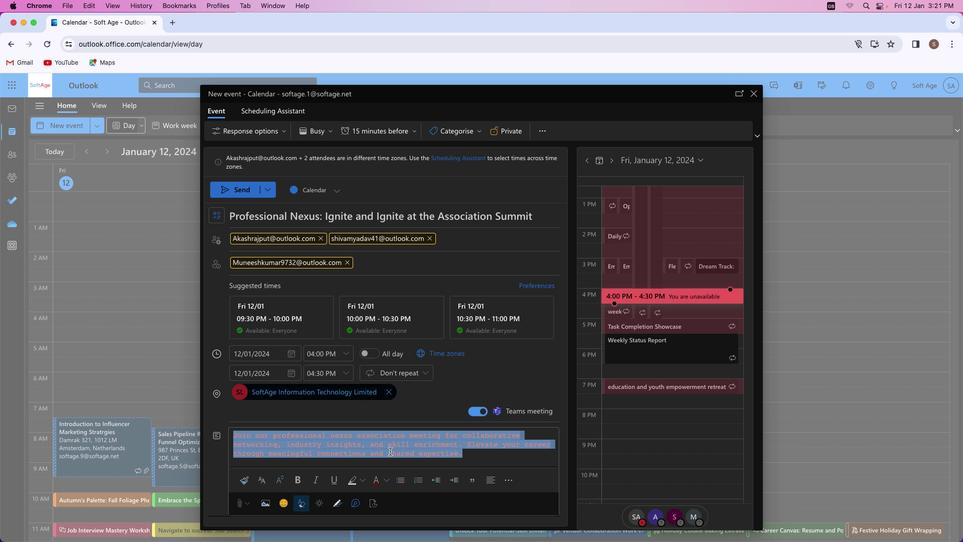 
Action: Mouse pressed left at (389, 450)
Screenshot: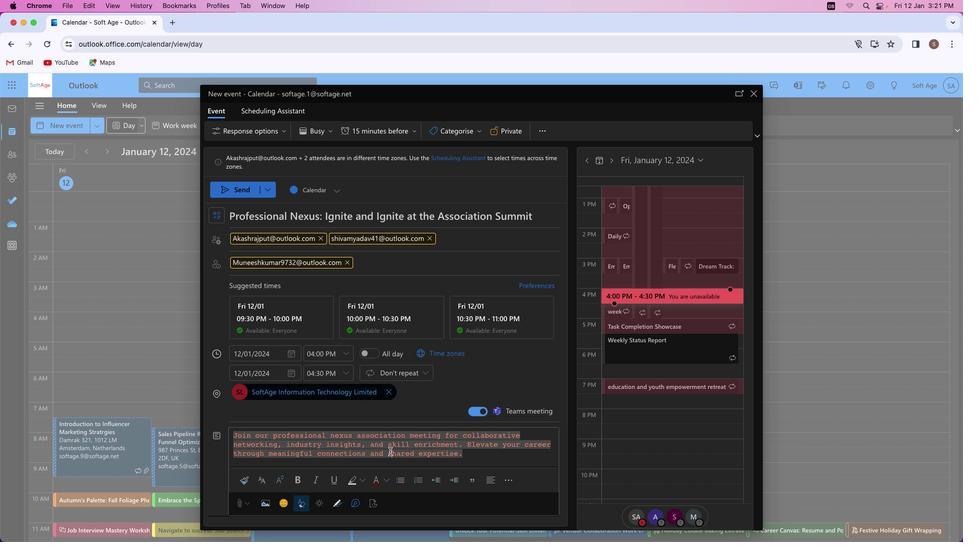 
Action: Mouse moved to (441, 433)
Screenshot: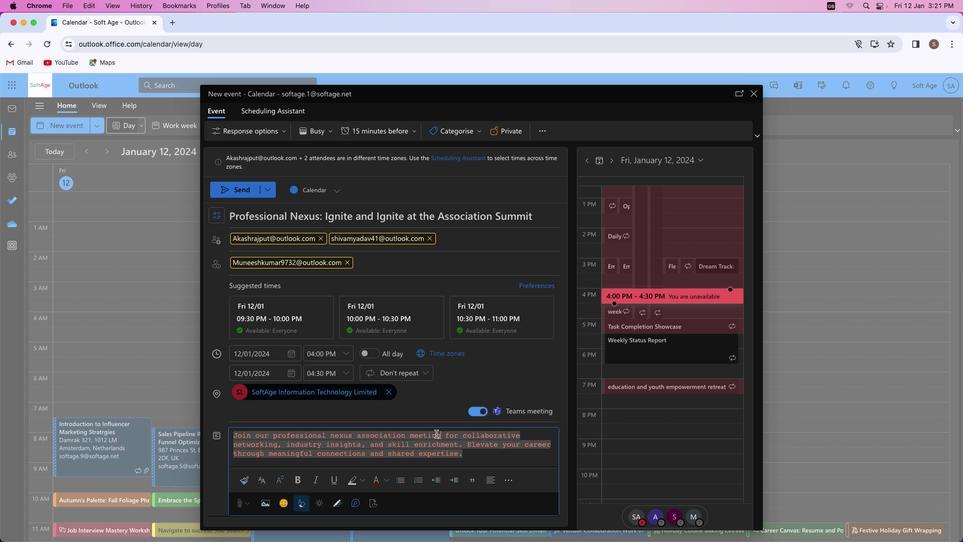 
Action: Mouse pressed left at (441, 433)
Screenshot: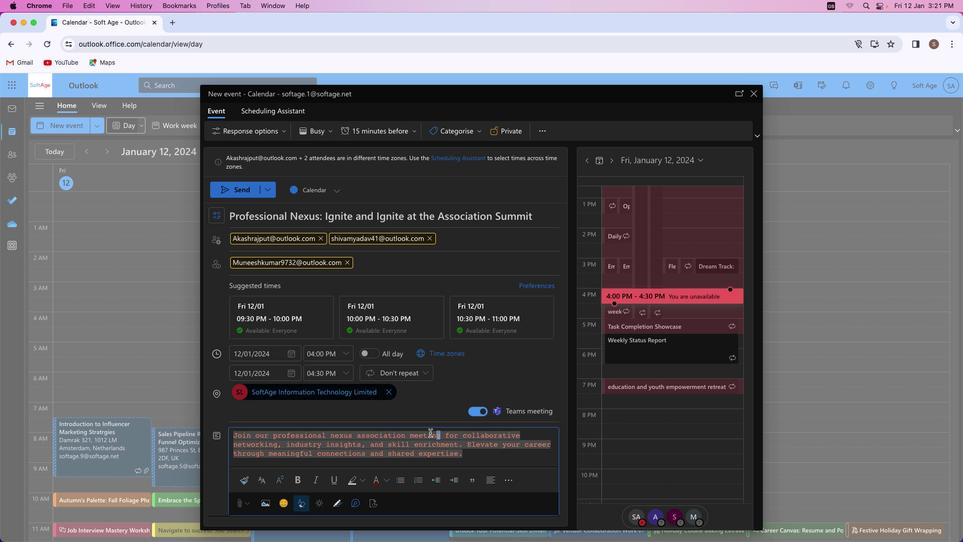 
Action: Mouse moved to (297, 477)
Screenshot: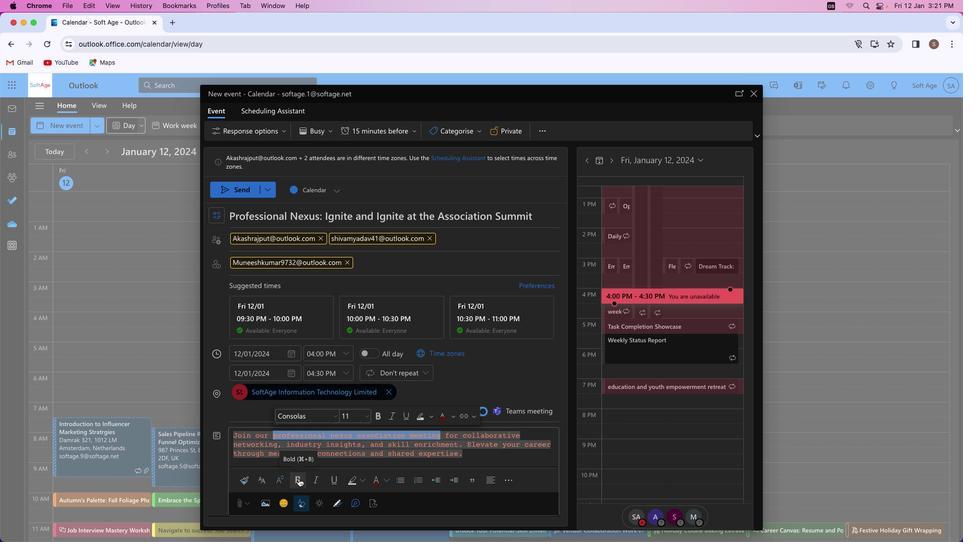 
Action: Mouse pressed left at (297, 477)
Screenshot: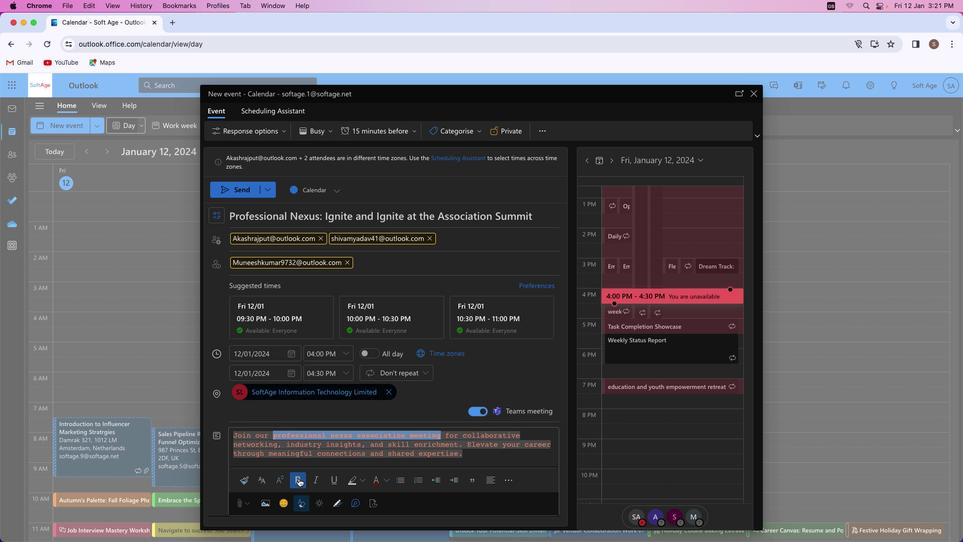 
Action: Mouse moved to (316, 478)
Screenshot: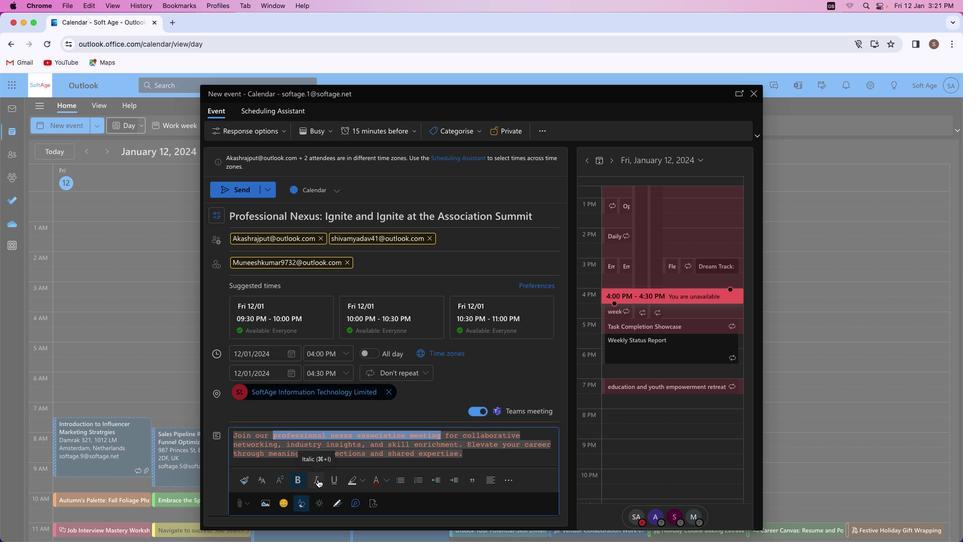 
Action: Mouse pressed left at (316, 478)
Screenshot: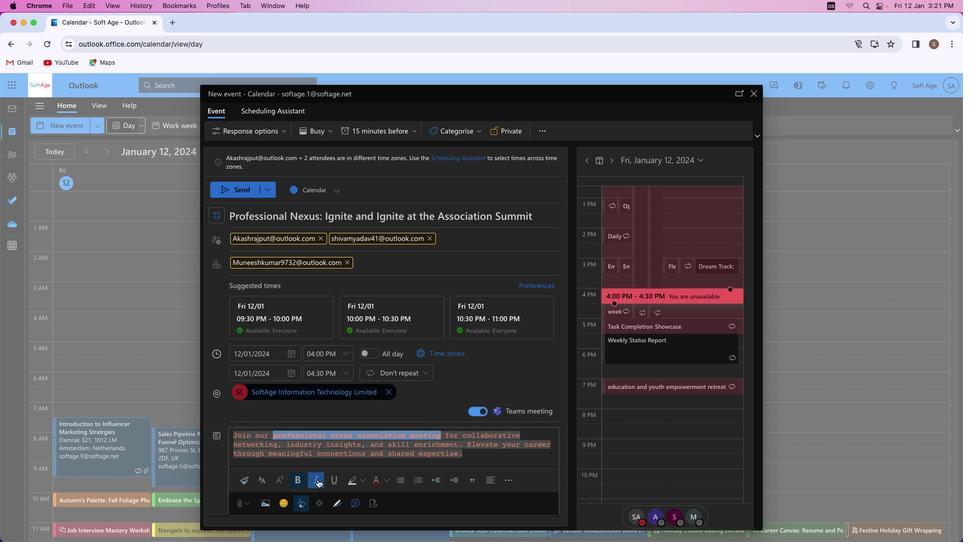 
Action: Mouse moved to (332, 477)
Screenshot: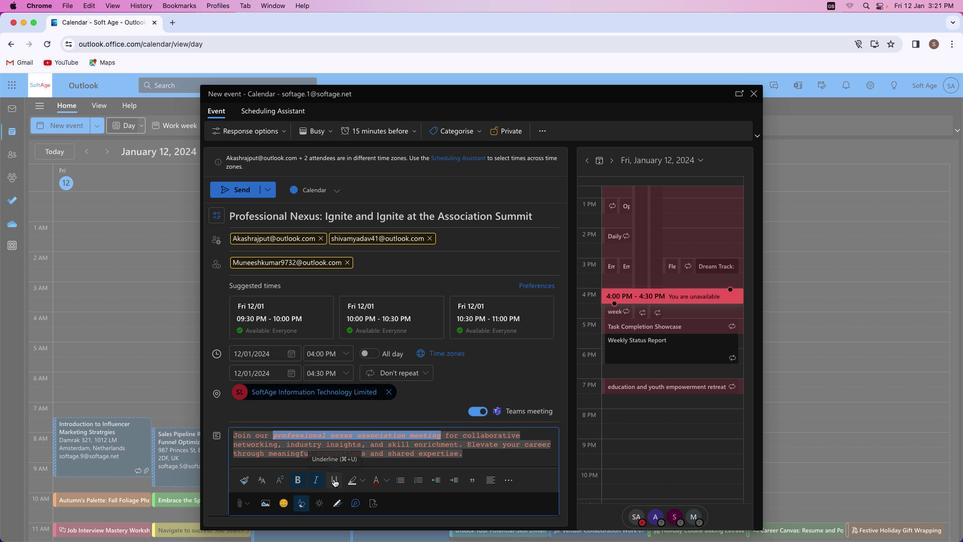 
Action: Mouse pressed left at (332, 477)
Screenshot: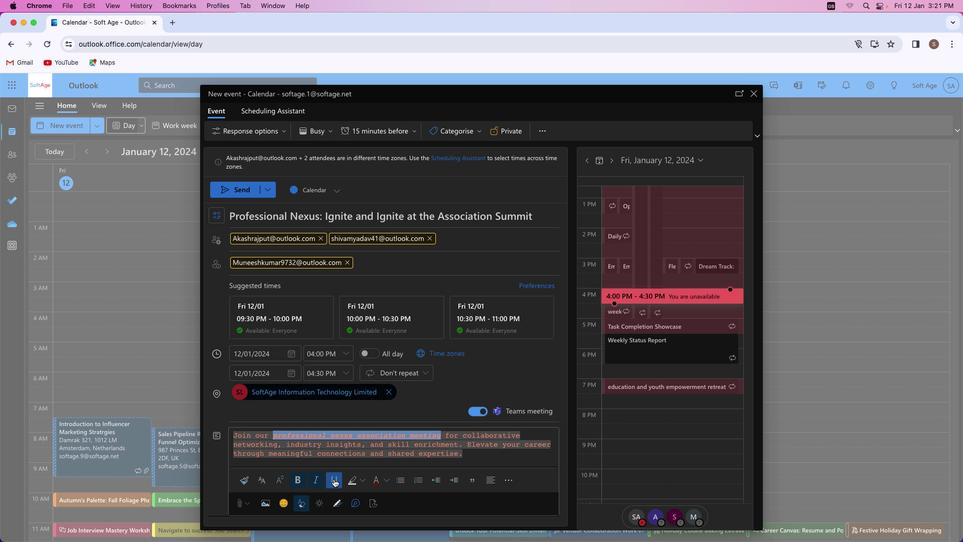 
Action: Mouse moved to (386, 478)
Screenshot: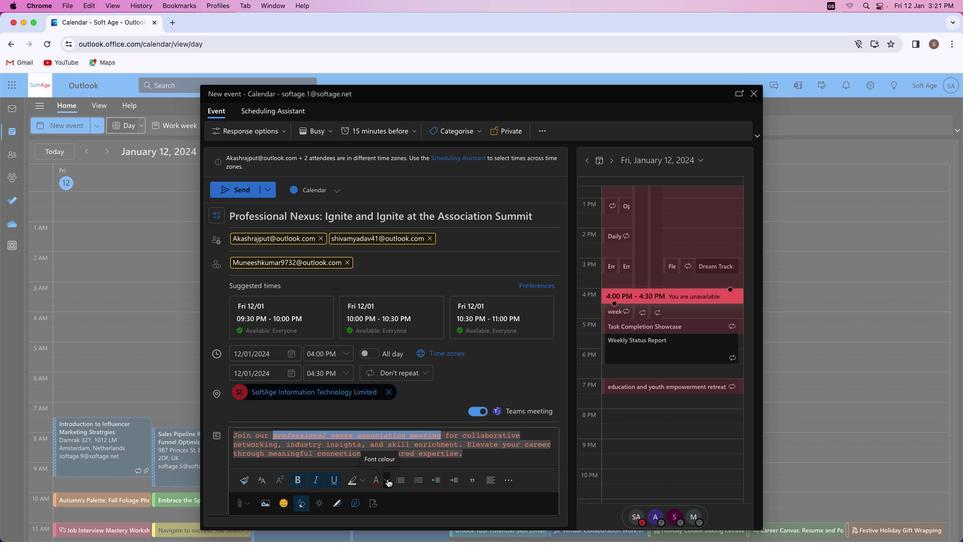 
Action: Mouse pressed left at (386, 478)
Screenshot: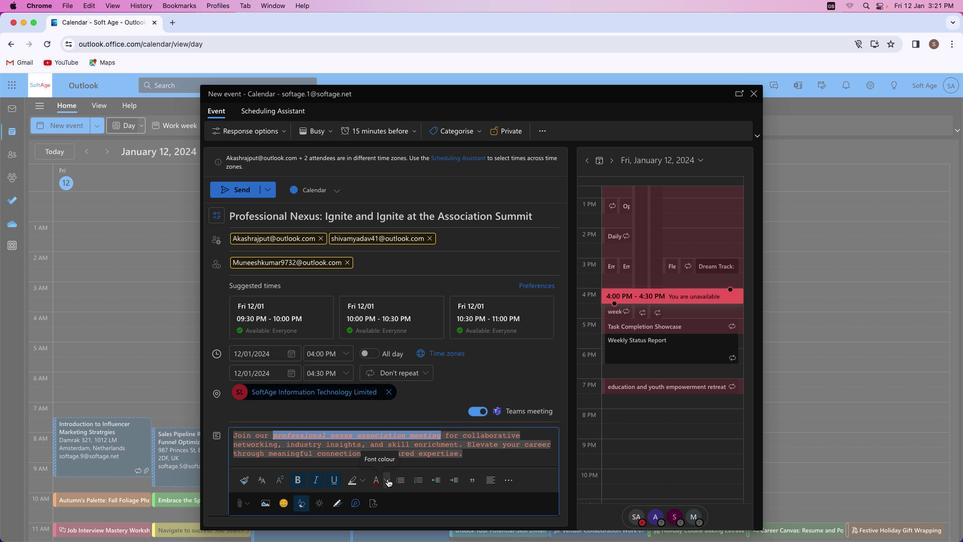 
Action: Mouse moved to (444, 393)
Screenshot: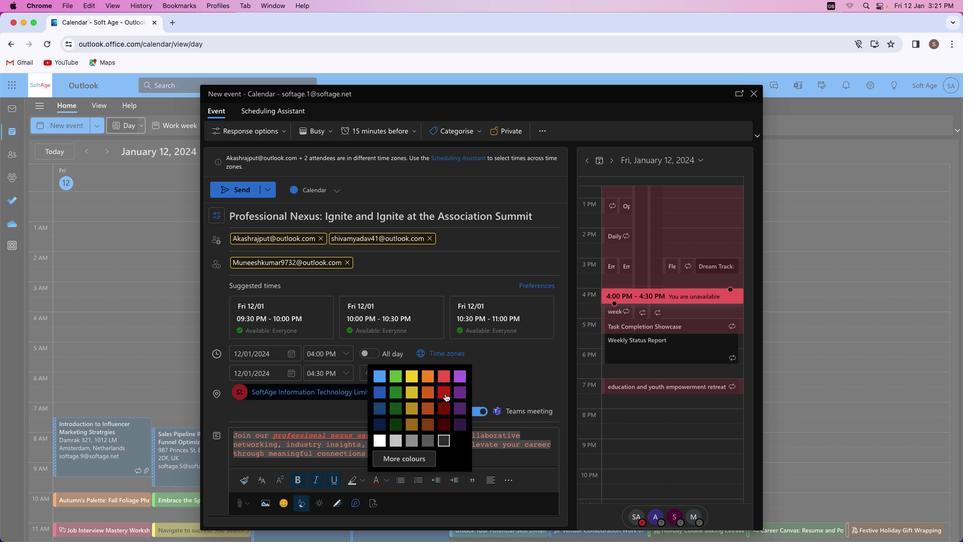 
Action: Mouse pressed left at (444, 393)
Screenshot: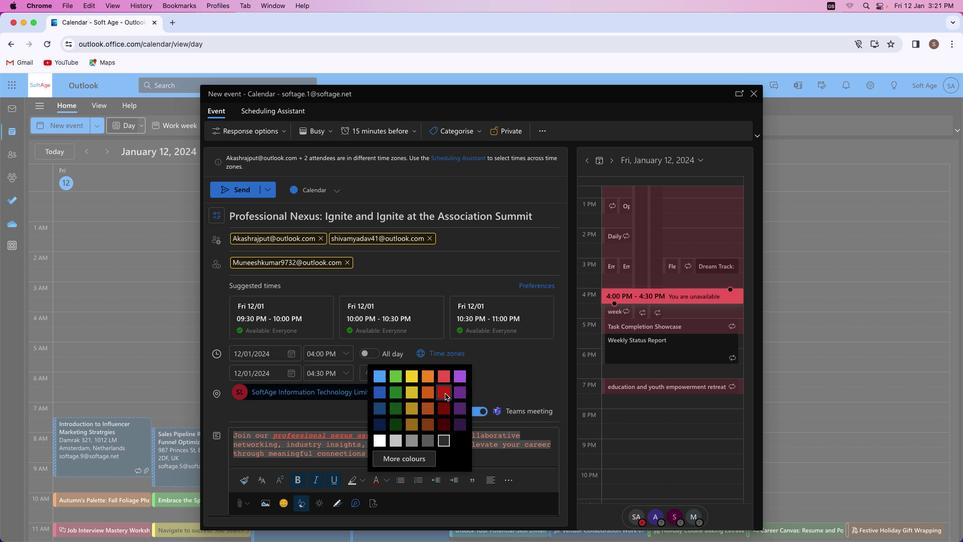 
Action: Mouse moved to (472, 456)
Screenshot: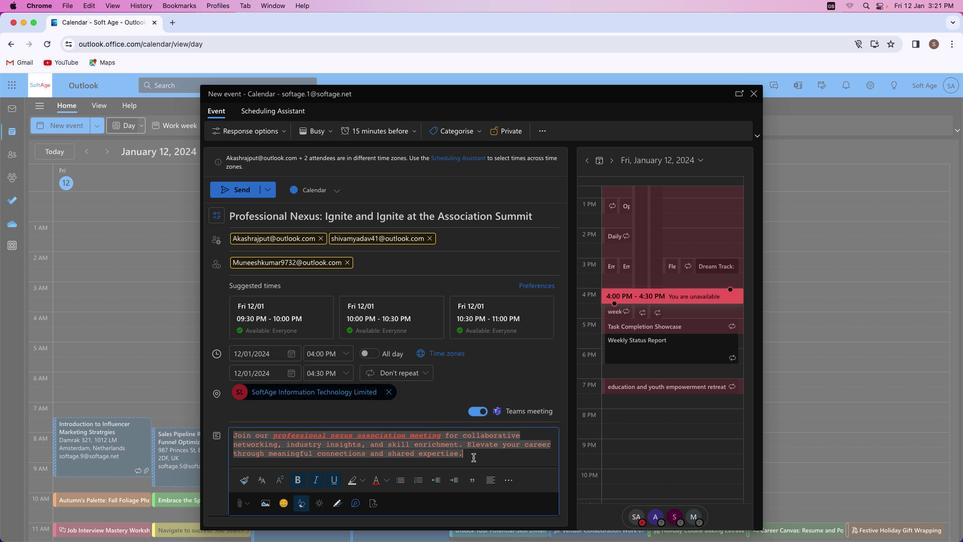 
Action: Mouse pressed left at (472, 456)
Screenshot: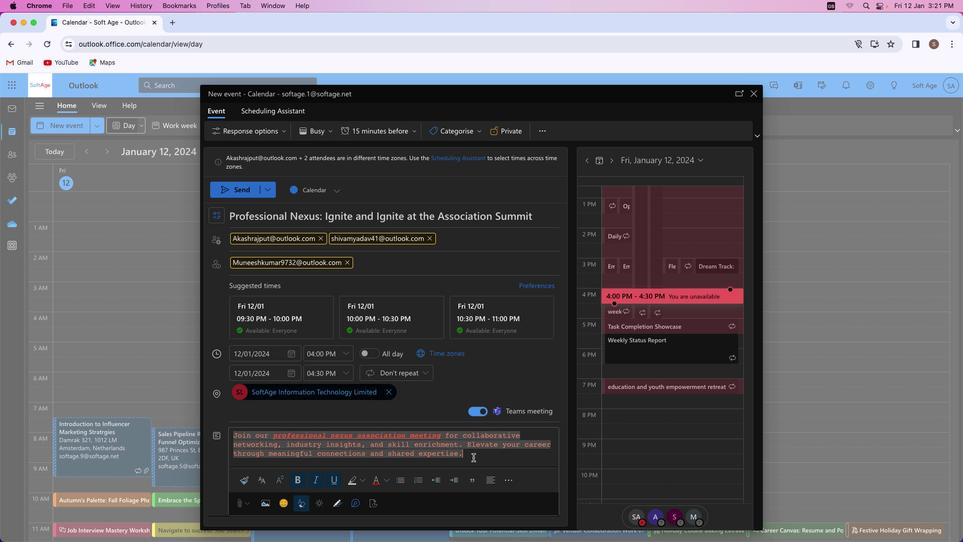
Action: Mouse moved to (450, 130)
Screenshot: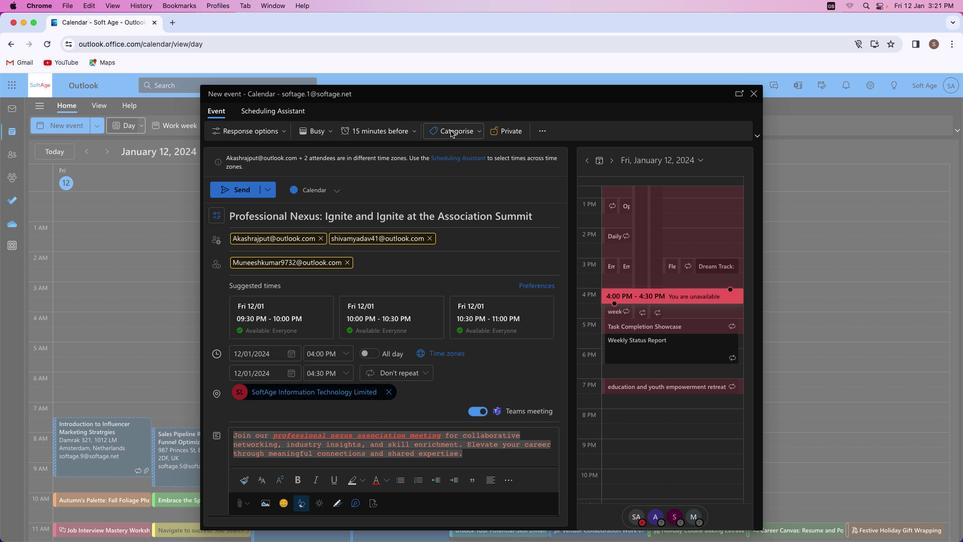 
Action: Mouse pressed left at (450, 130)
Screenshot: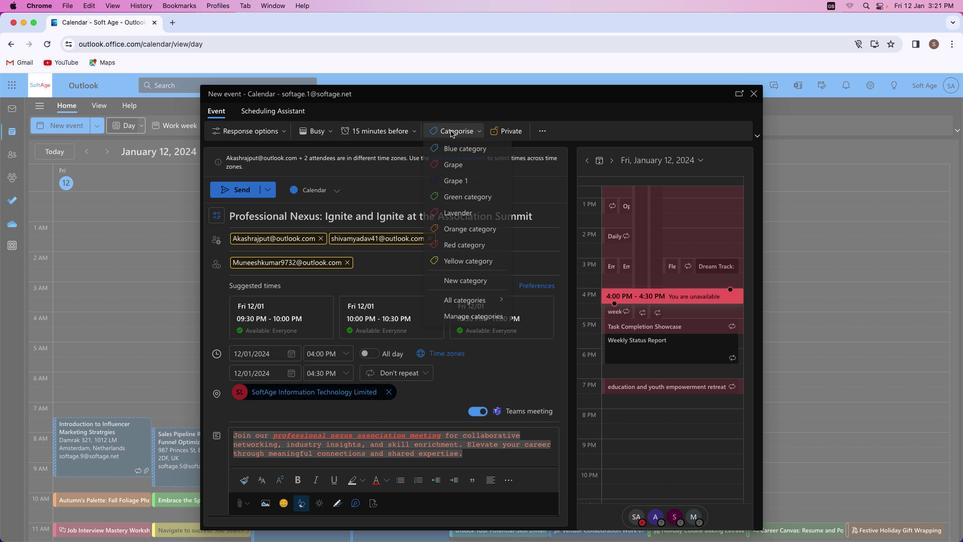 
Action: Mouse moved to (451, 163)
Screenshot: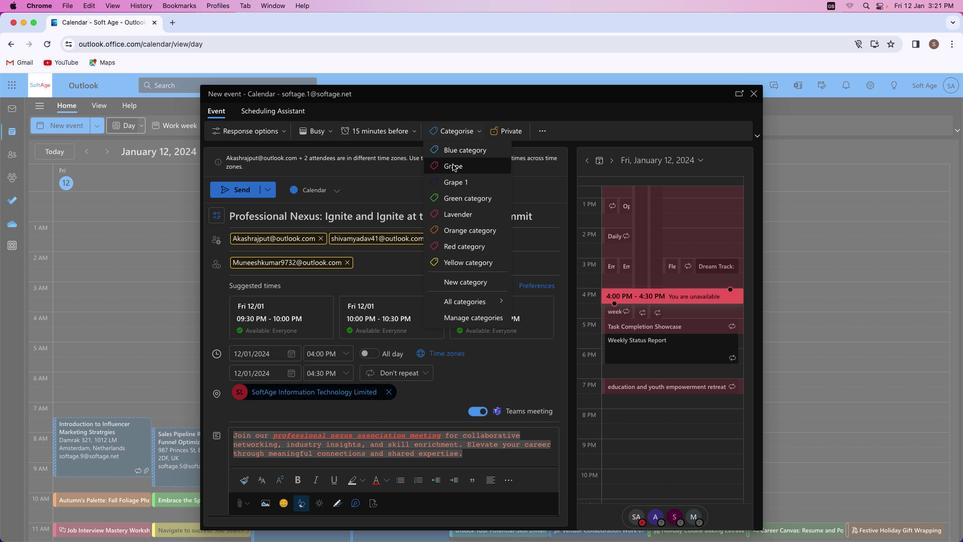 
Action: Mouse pressed left at (451, 163)
Screenshot: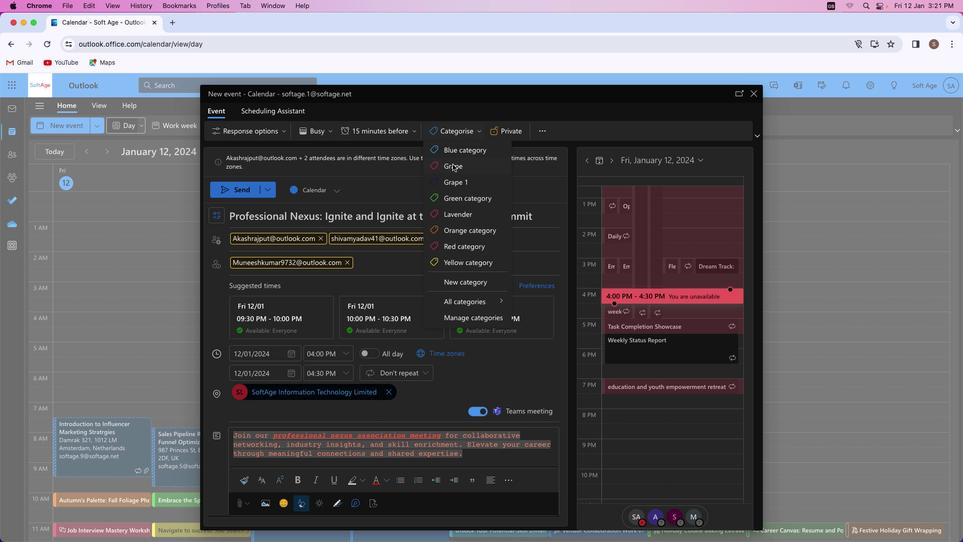 
Action: Mouse moved to (240, 190)
Screenshot: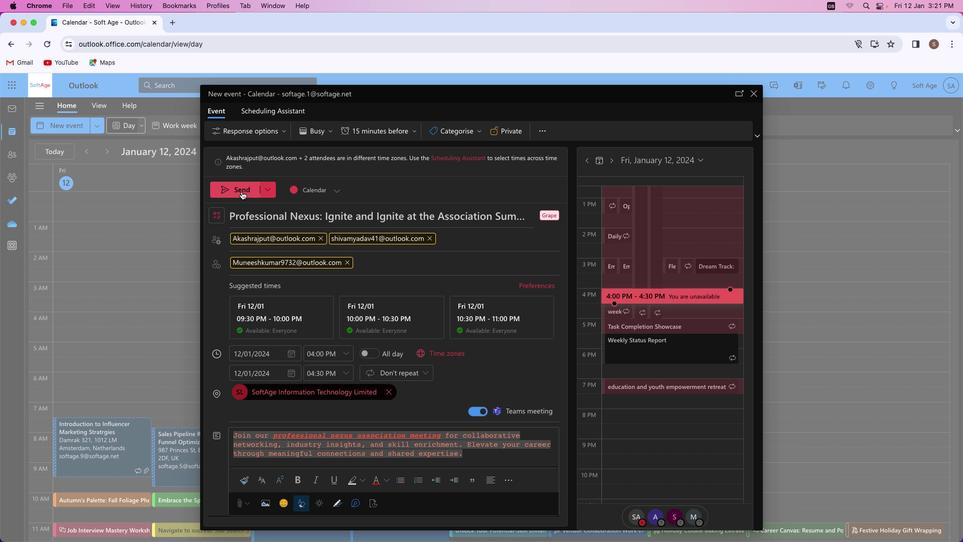 
Action: Mouse pressed left at (240, 190)
Screenshot: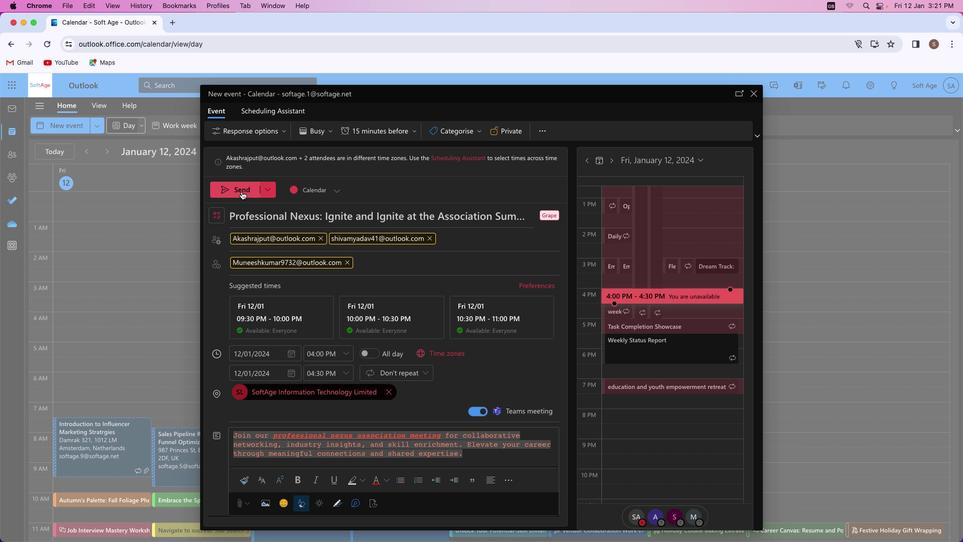 
Action: Mouse moved to (494, 367)
Screenshot: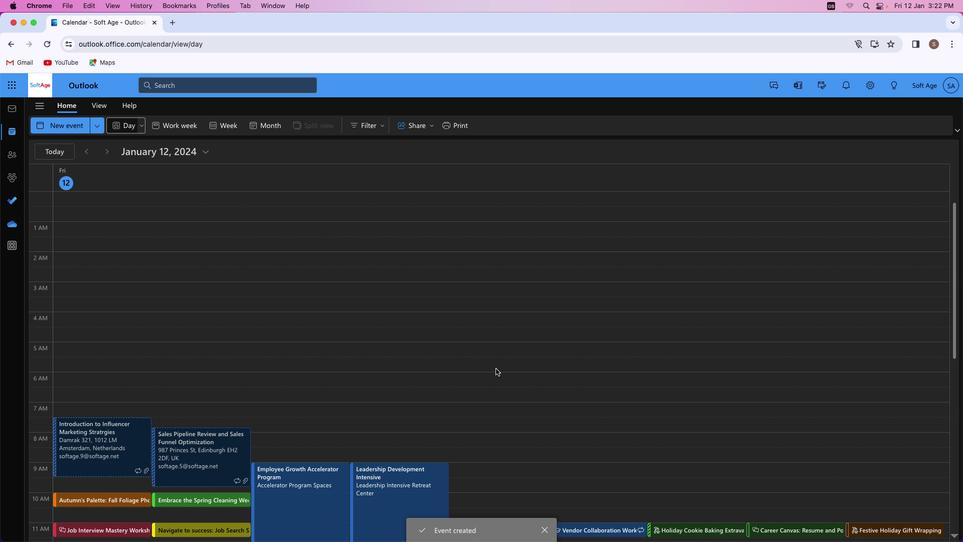 
